 Task: Find connections with filter location Nābha with filter topic #consultantswith filter profile language French with filter current company Punj Lloyd Limited with filter school Institute Of Engineering and Management with filter industry Animal Feed Manufacturing with filter service category Product Marketing with filter keywords title Assistant Engineer
Action: Mouse moved to (484, 84)
Screenshot: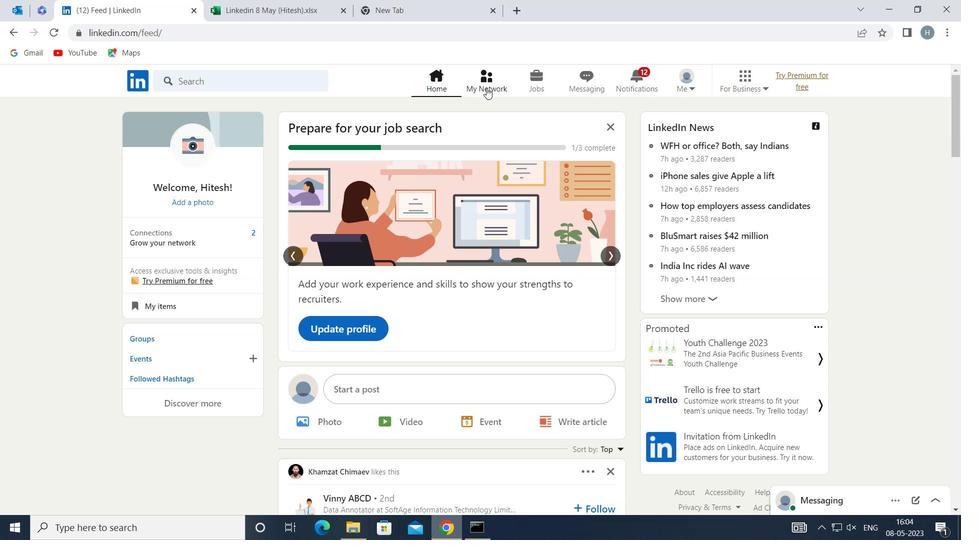 
Action: Mouse pressed left at (484, 84)
Screenshot: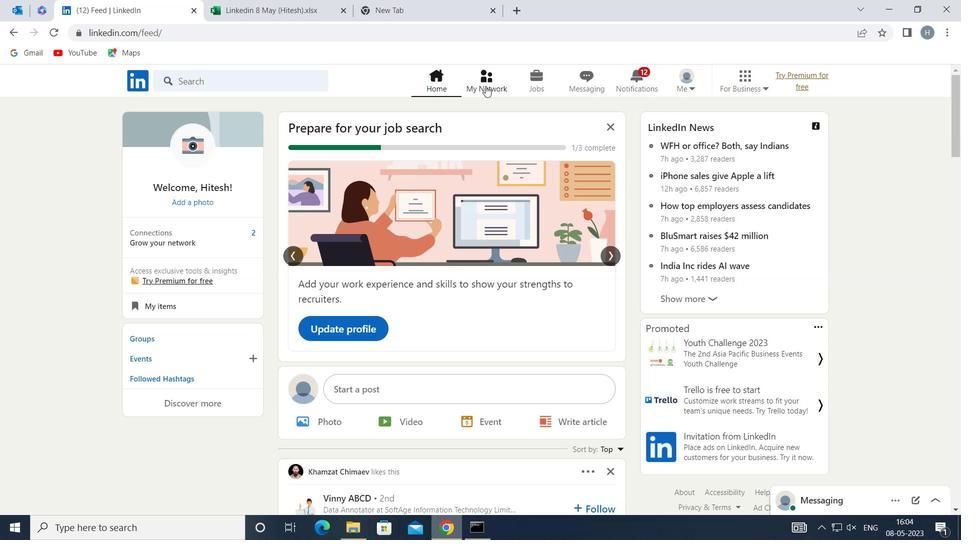 
Action: Mouse moved to (271, 148)
Screenshot: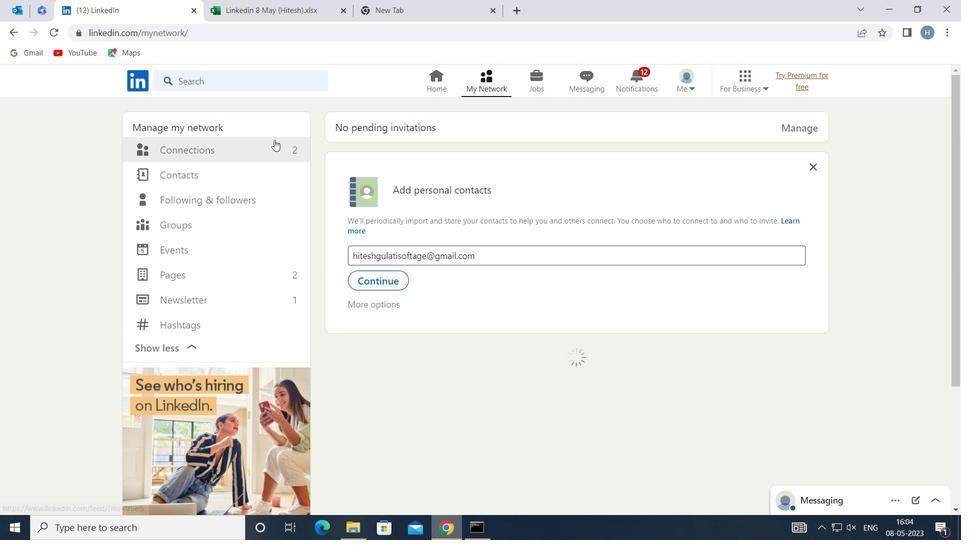 
Action: Mouse pressed left at (271, 148)
Screenshot: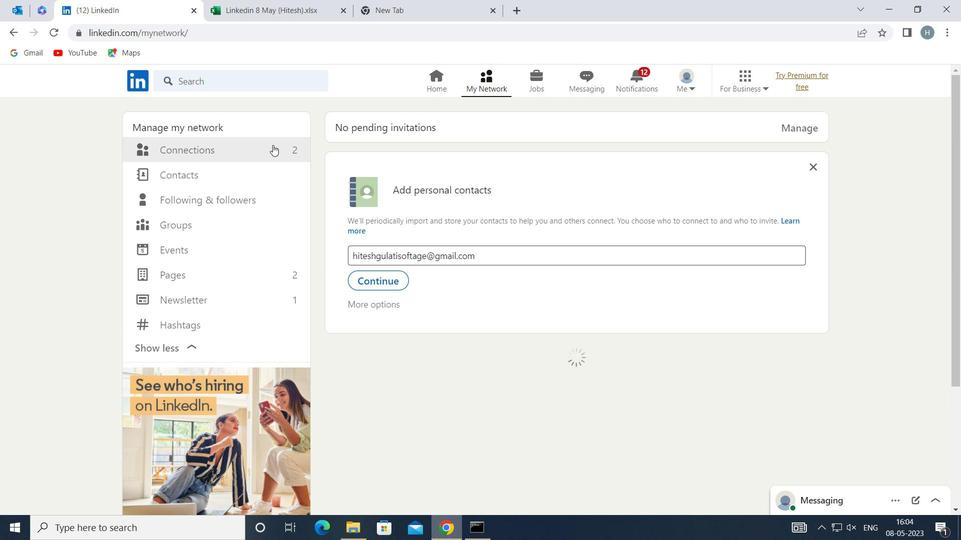 
Action: Mouse moved to (559, 148)
Screenshot: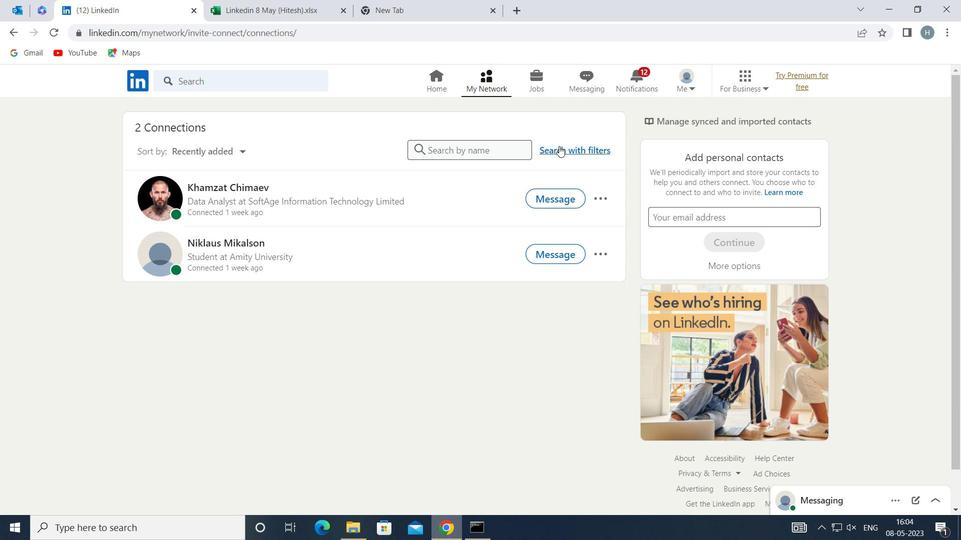 
Action: Mouse pressed left at (559, 148)
Screenshot: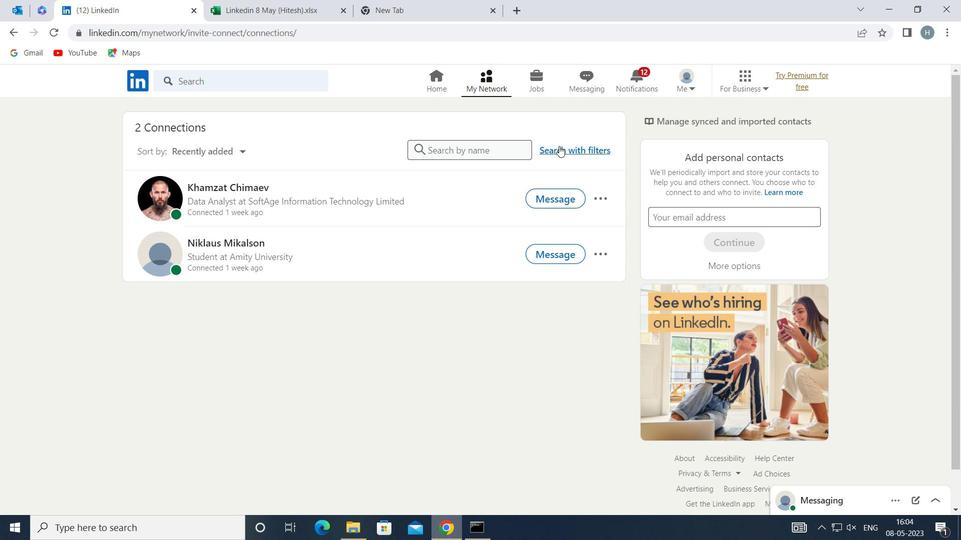 
Action: Mouse moved to (560, 149)
Screenshot: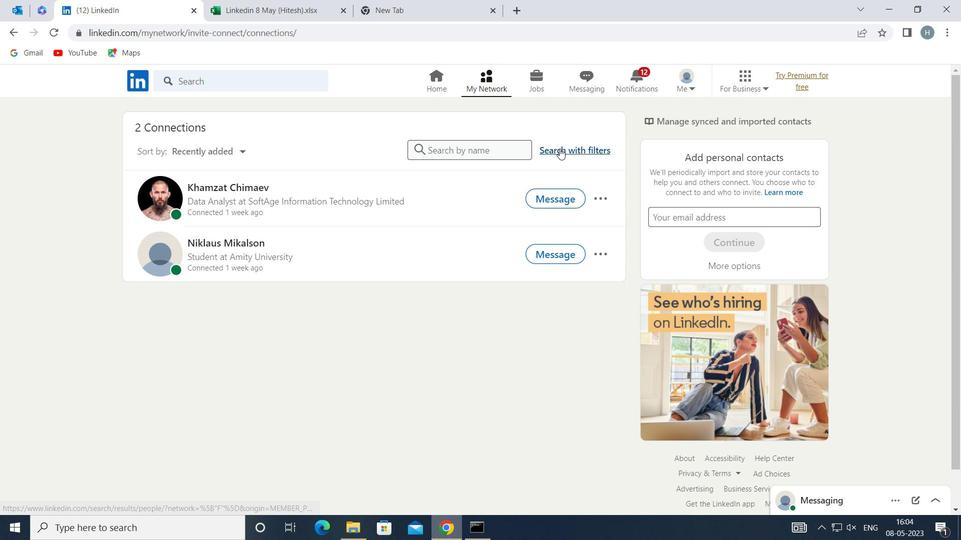 
Action: Mouse pressed left at (560, 149)
Screenshot: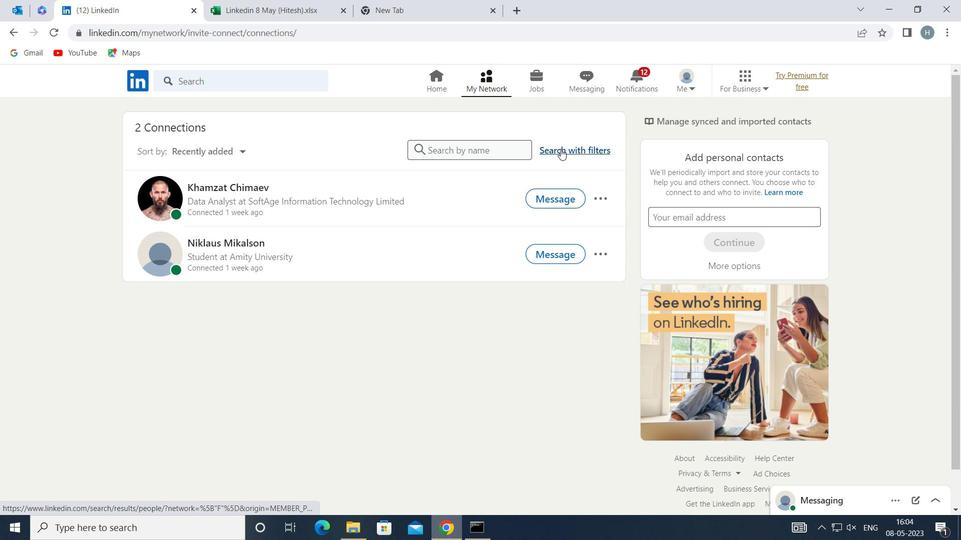 
Action: Mouse moved to (528, 113)
Screenshot: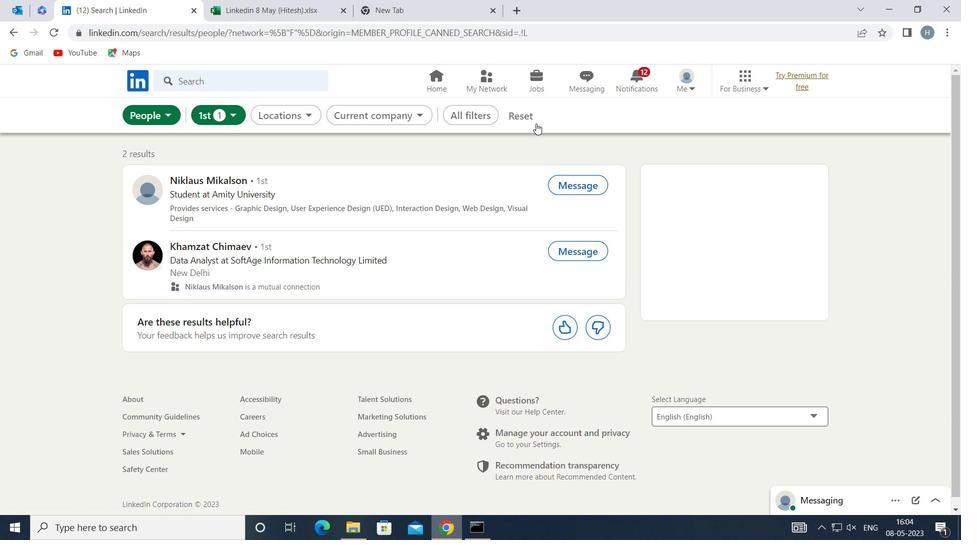 
Action: Mouse pressed left at (528, 113)
Screenshot: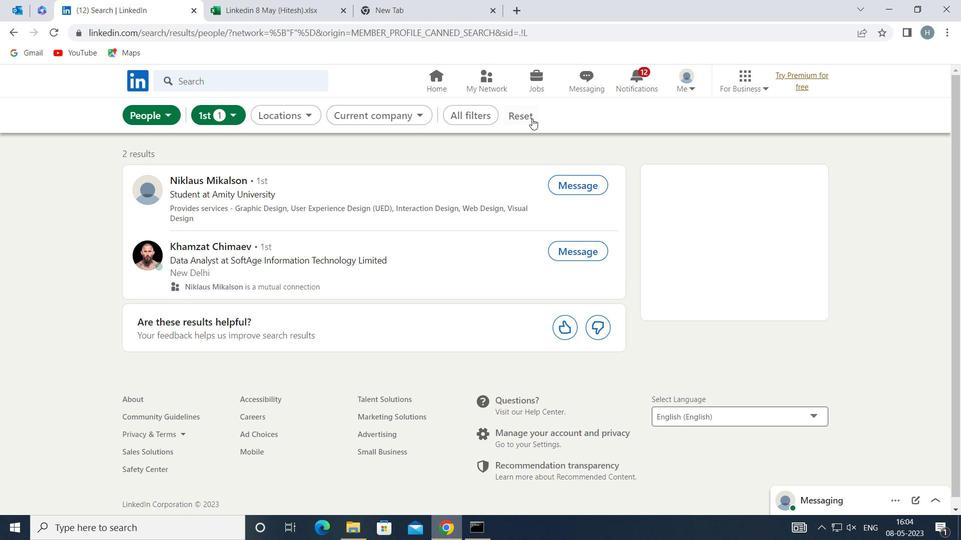 
Action: Mouse moved to (511, 113)
Screenshot: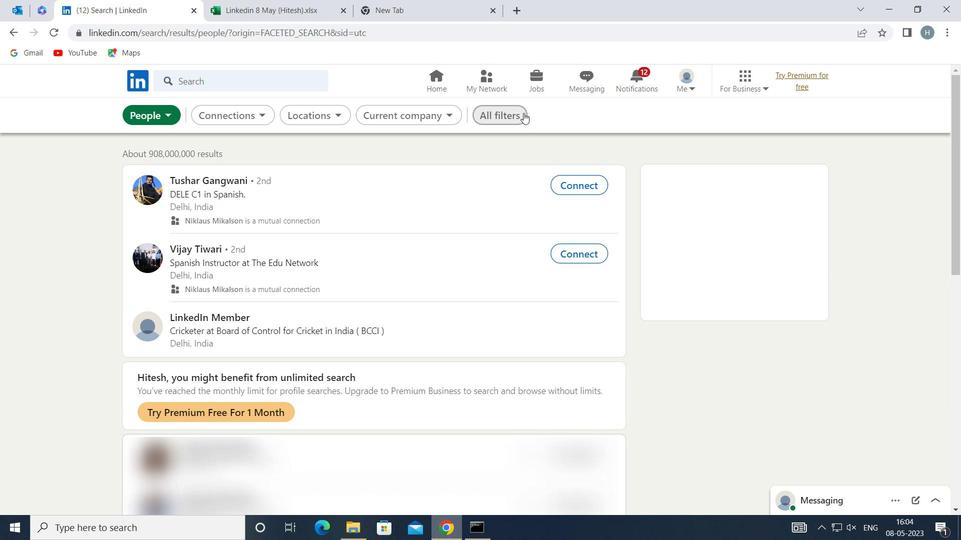 
Action: Mouse pressed left at (511, 113)
Screenshot: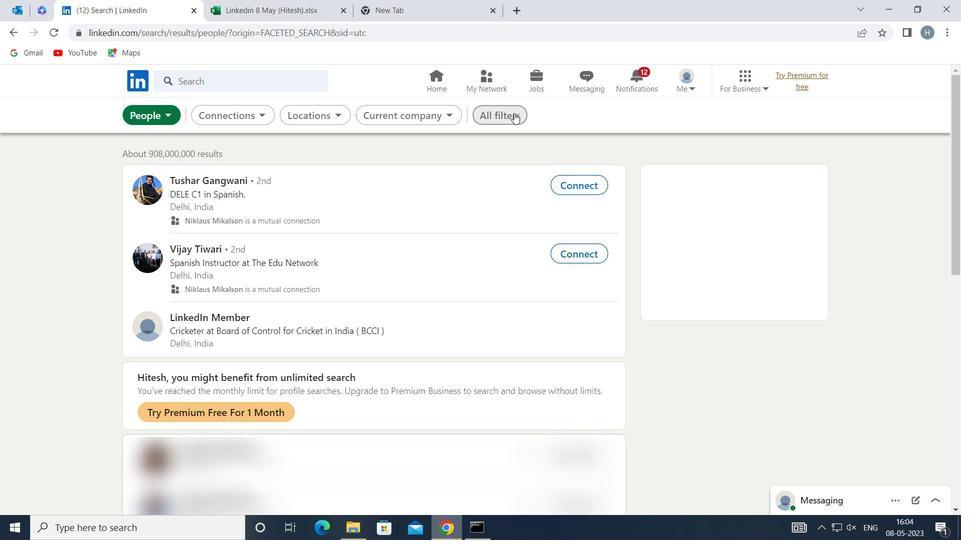 
Action: Mouse moved to (736, 267)
Screenshot: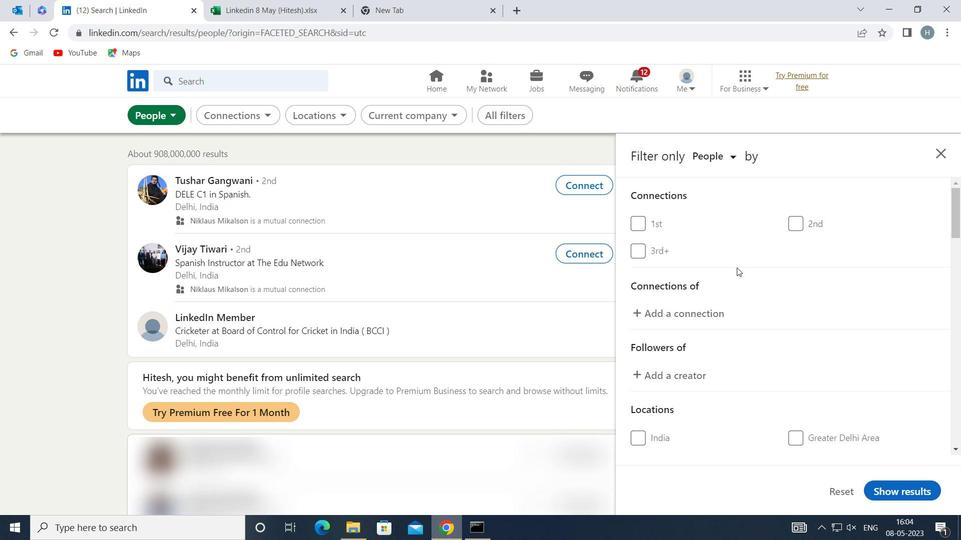 
Action: Mouse scrolled (736, 267) with delta (0, 0)
Screenshot: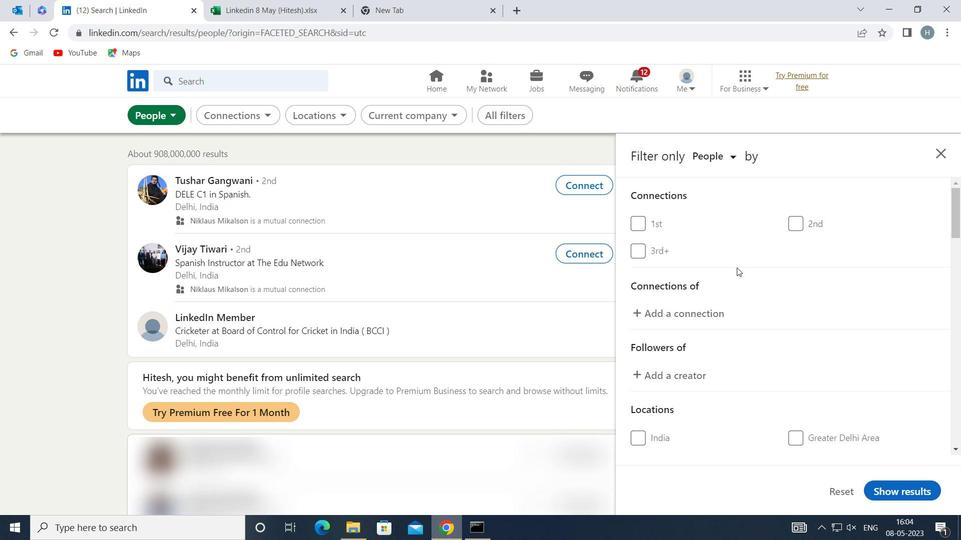 
Action: Mouse moved to (737, 269)
Screenshot: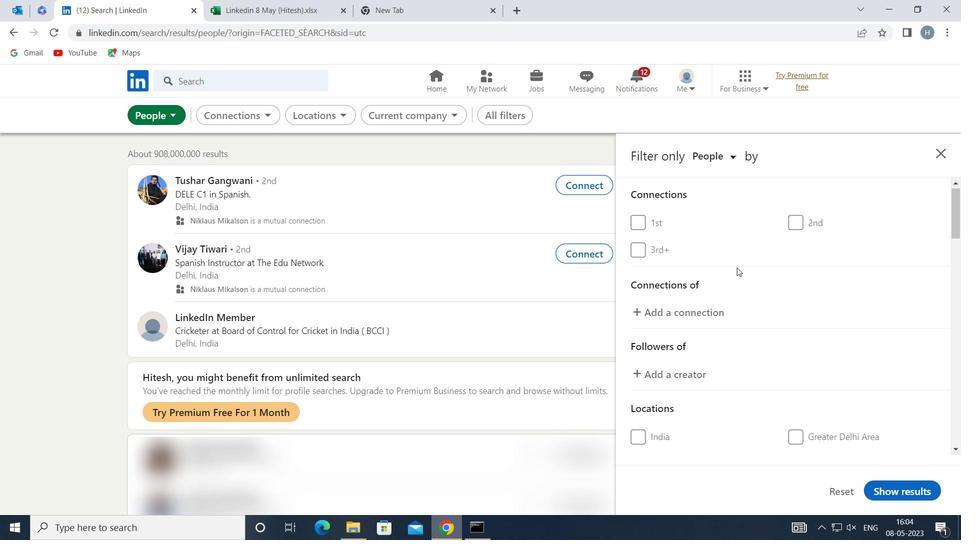
Action: Mouse scrolled (737, 268) with delta (0, 0)
Screenshot: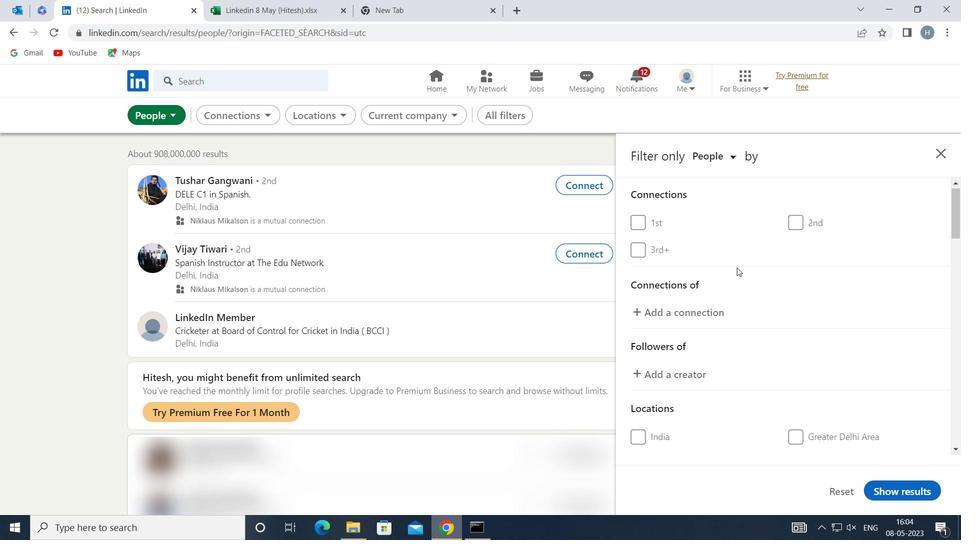 
Action: Mouse moved to (741, 273)
Screenshot: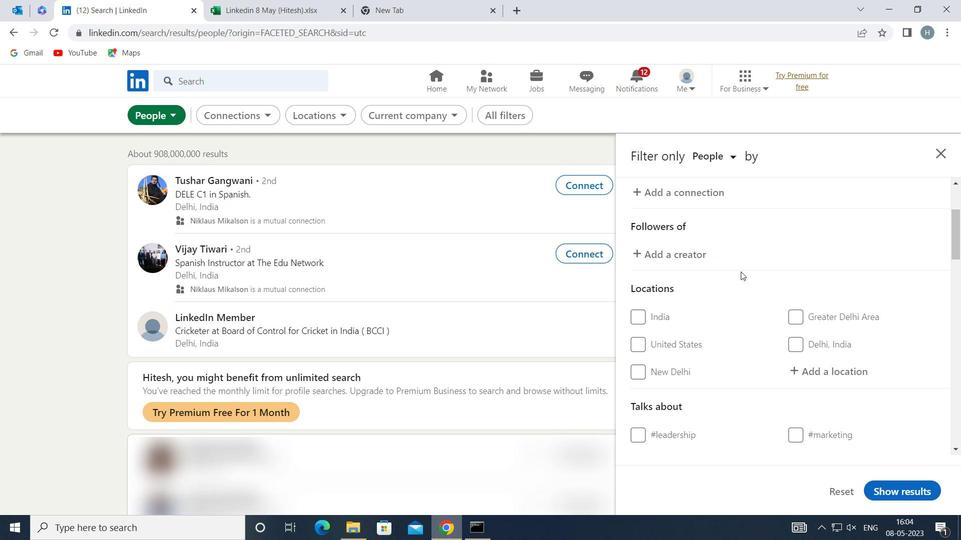 
Action: Mouse scrolled (741, 273) with delta (0, 0)
Screenshot: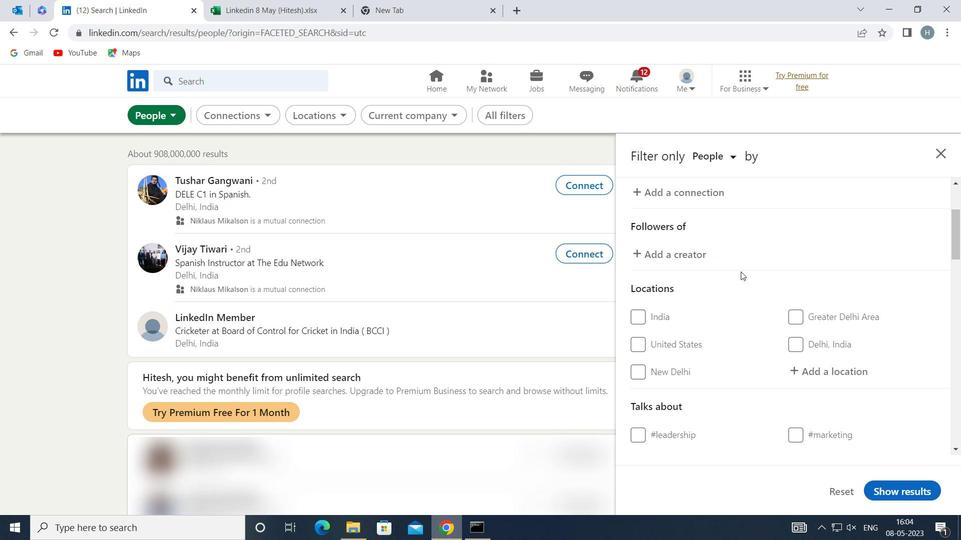 
Action: Mouse moved to (830, 308)
Screenshot: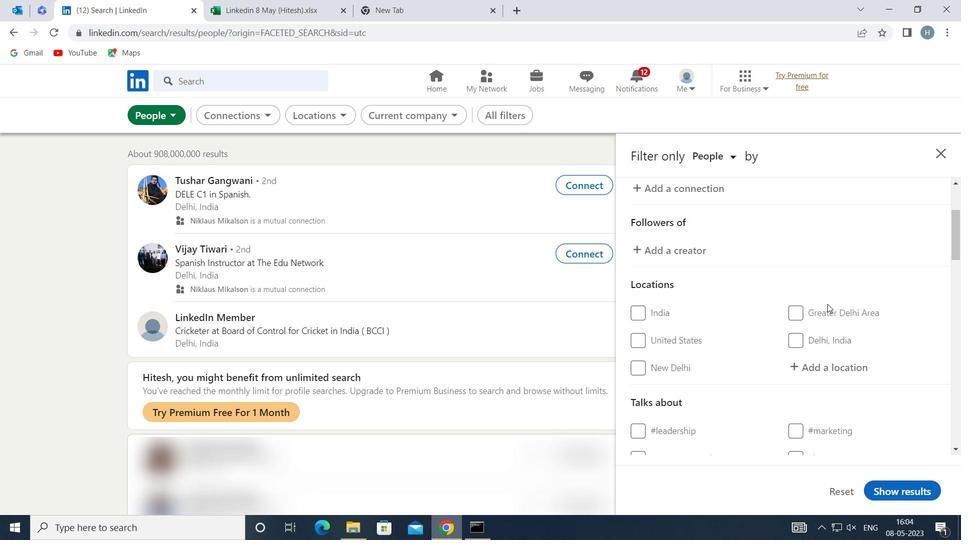 
Action: Mouse scrolled (830, 308) with delta (0, 0)
Screenshot: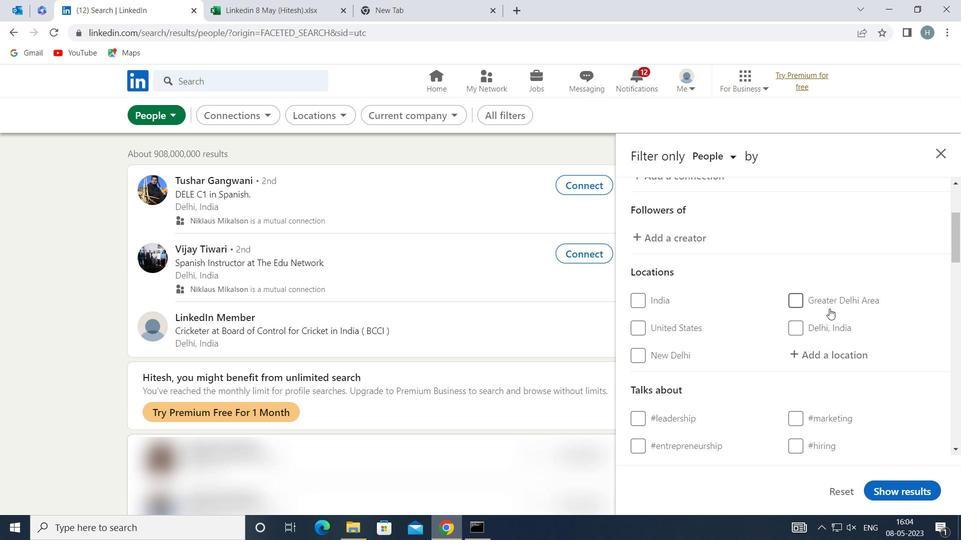 
Action: Mouse moved to (840, 240)
Screenshot: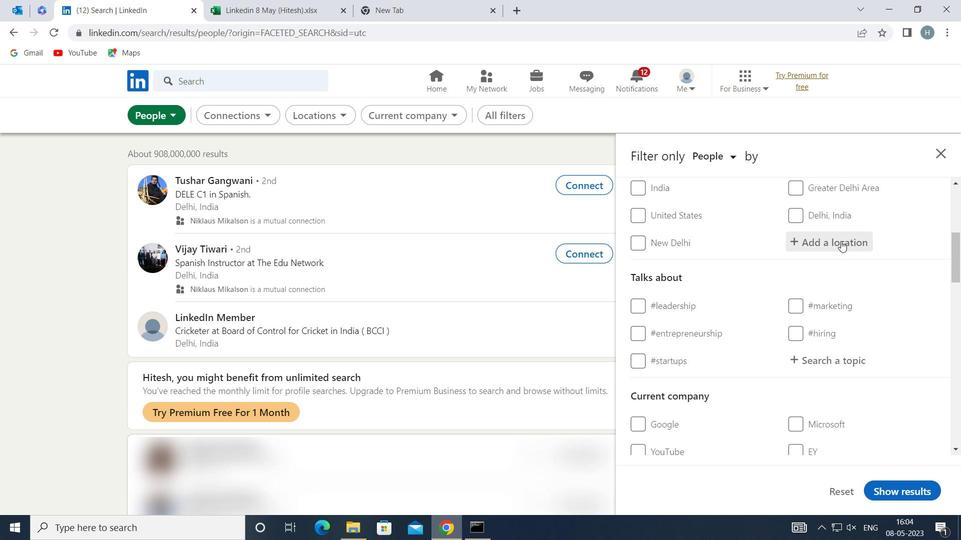 
Action: Mouse pressed left at (840, 240)
Screenshot: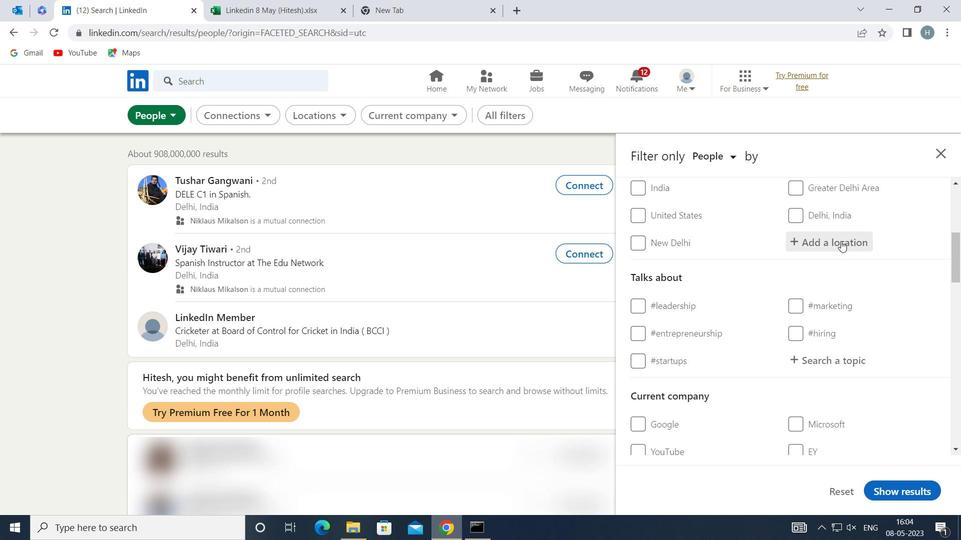 
Action: Key pressed <Key.shift>NABHA
Screenshot: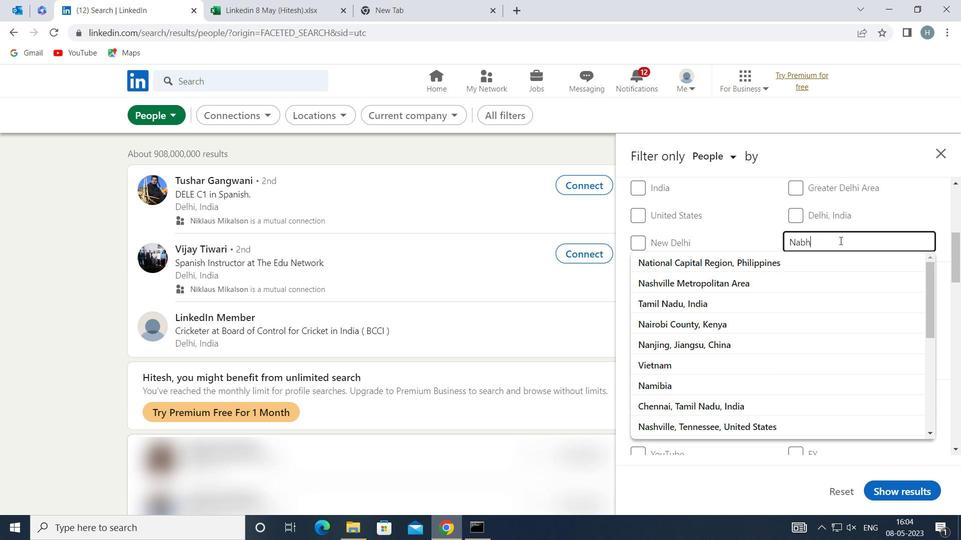 
Action: Mouse moved to (893, 214)
Screenshot: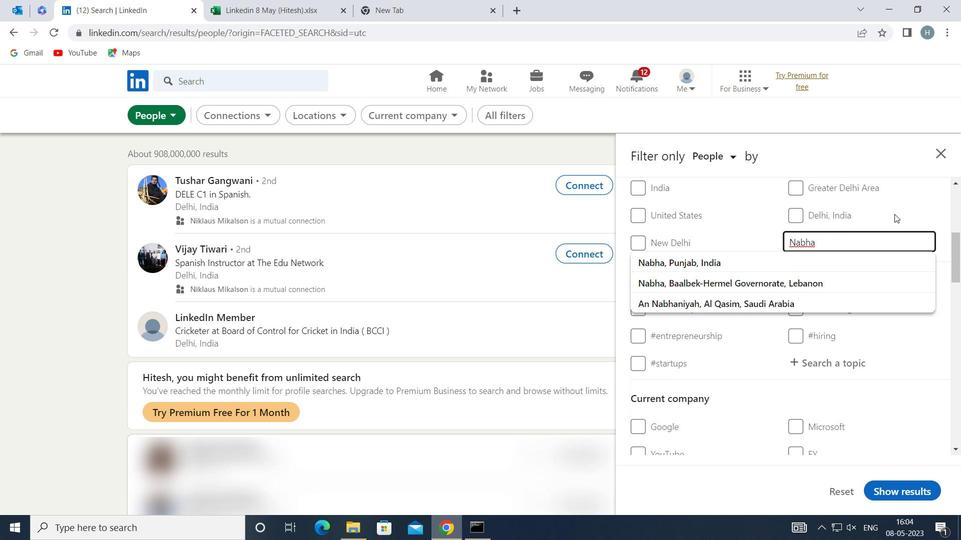 
Action: Mouse pressed left at (893, 214)
Screenshot: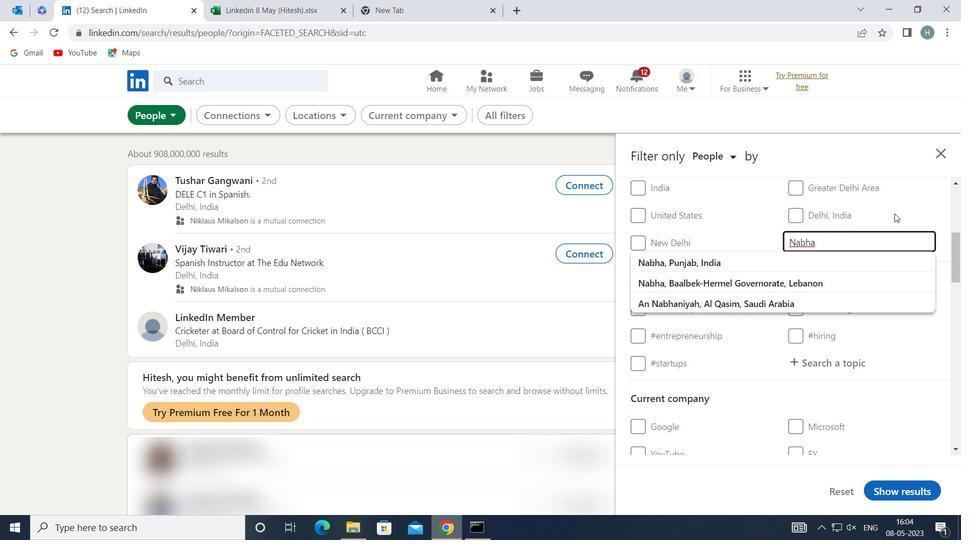 
Action: Mouse moved to (836, 254)
Screenshot: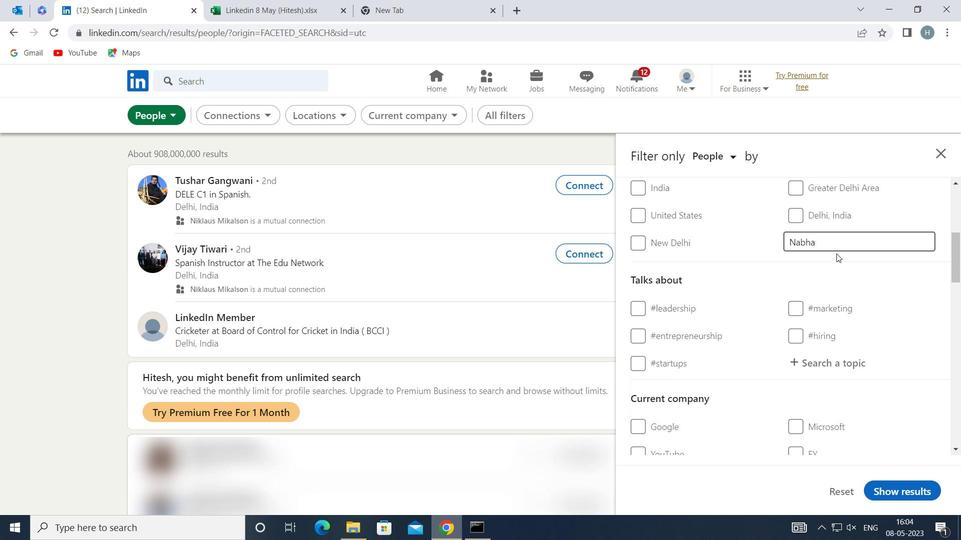 
Action: Mouse scrolled (836, 254) with delta (0, 0)
Screenshot: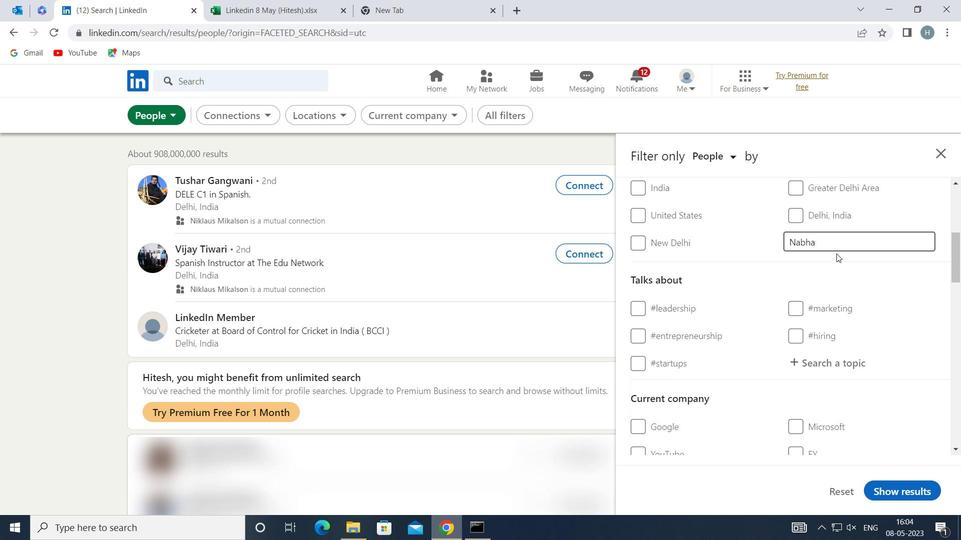 
Action: Mouse moved to (827, 301)
Screenshot: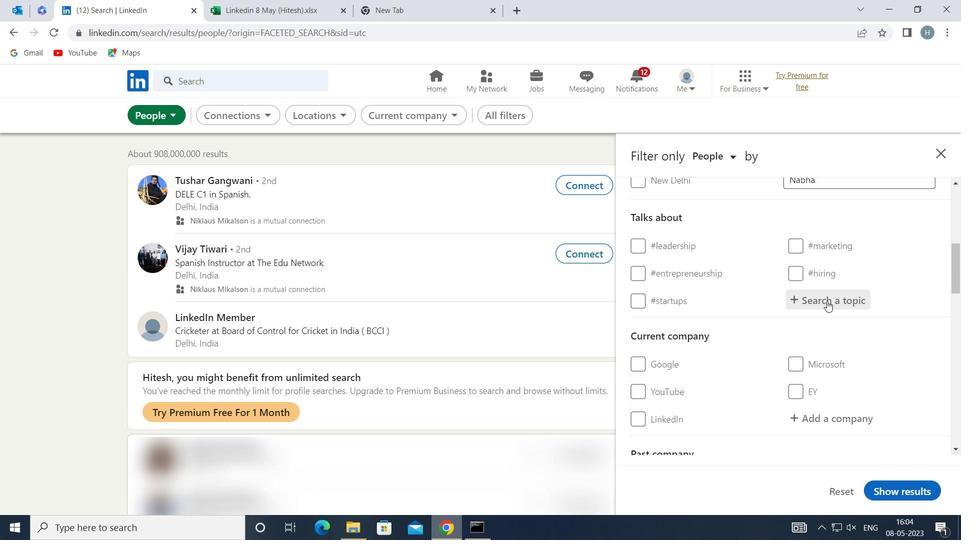 
Action: Mouse pressed left at (827, 301)
Screenshot: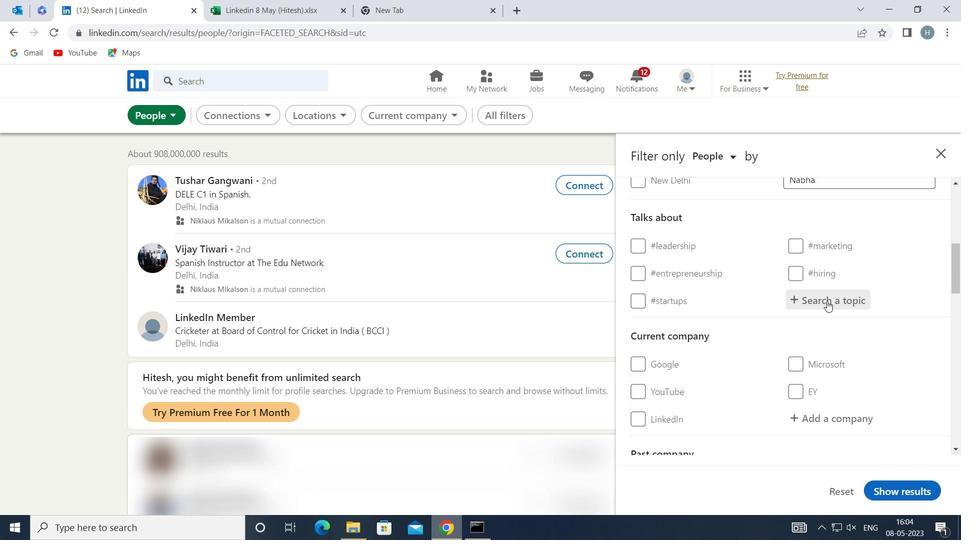 
Action: Mouse moved to (781, 285)
Screenshot: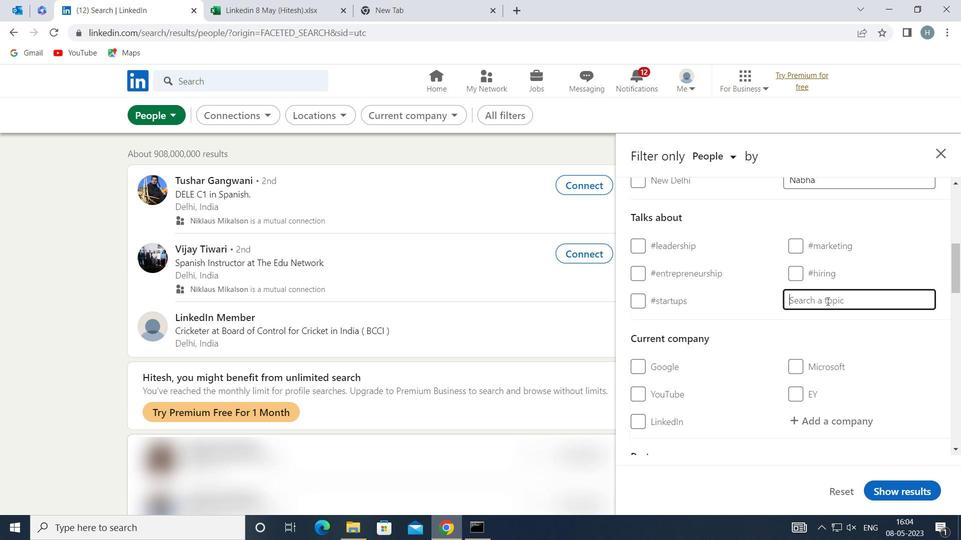 
Action: Key pressed CONSULTIN<Key.backspace><Key.backspace>ANTS
Screenshot: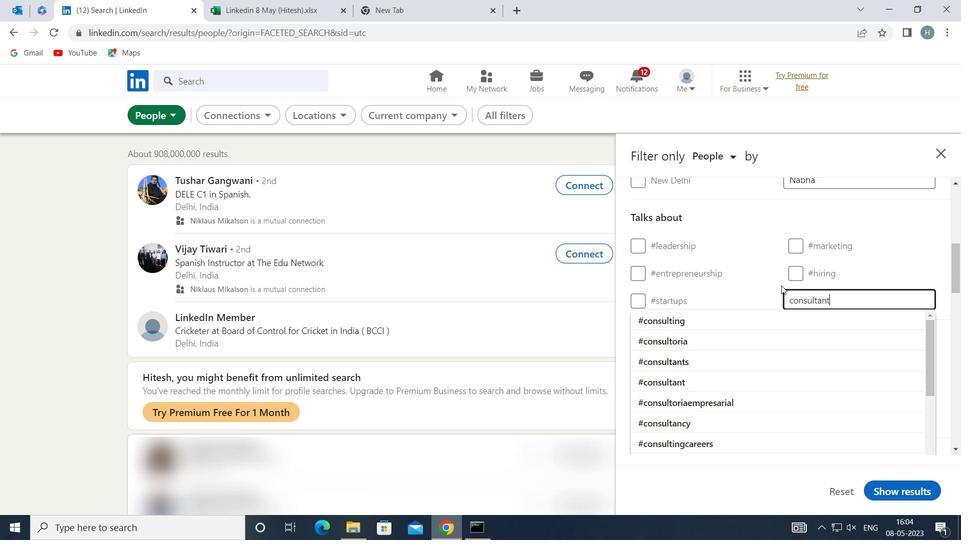 
Action: Mouse moved to (760, 322)
Screenshot: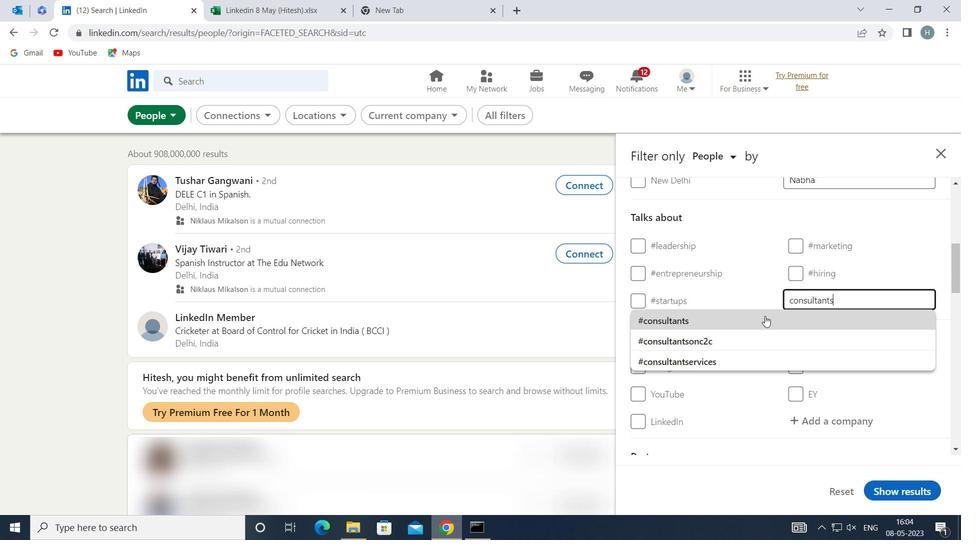 
Action: Mouse pressed left at (760, 322)
Screenshot: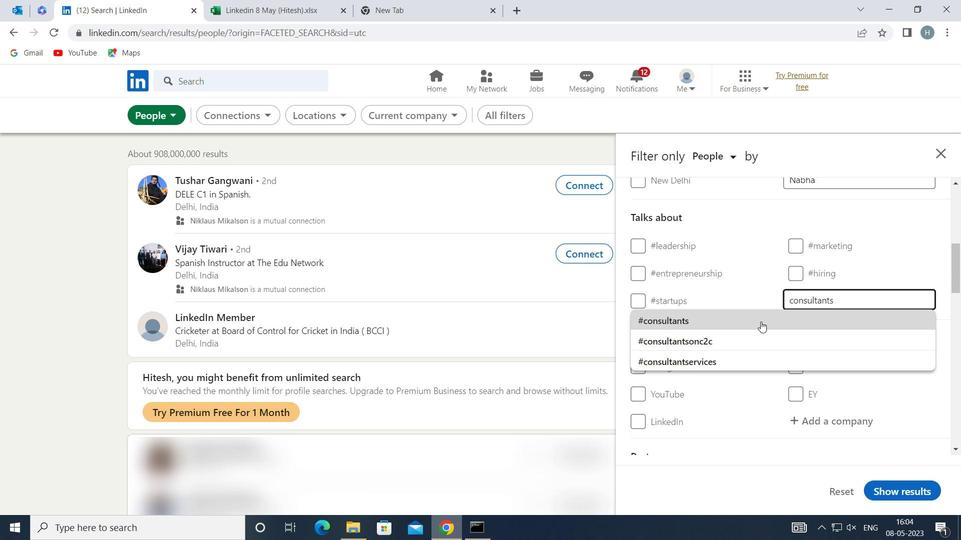 
Action: Mouse scrolled (760, 321) with delta (0, 0)
Screenshot: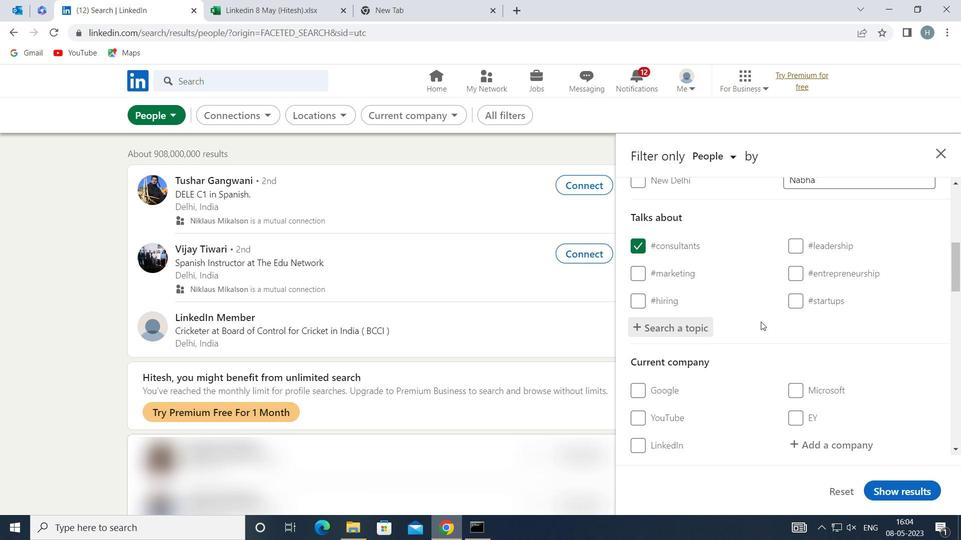 
Action: Mouse moved to (759, 322)
Screenshot: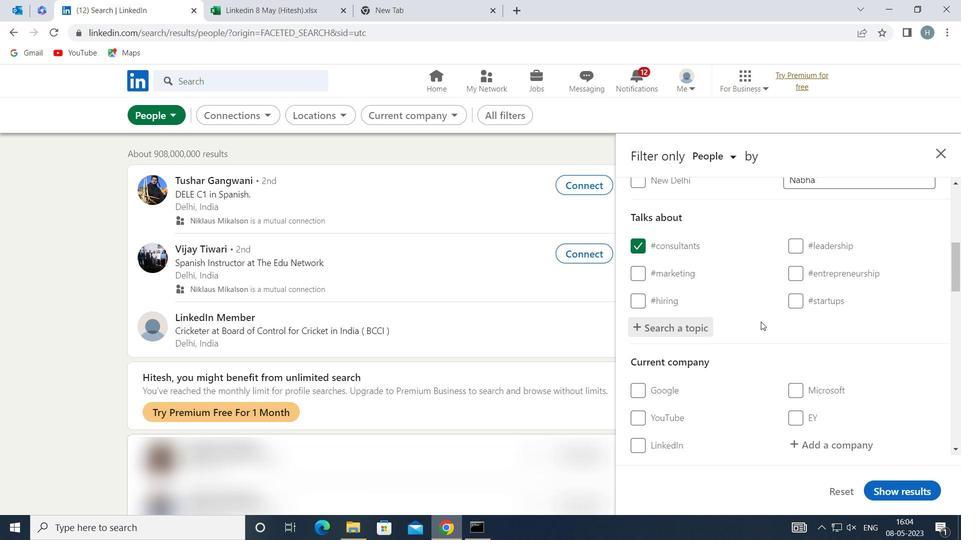 
Action: Mouse scrolled (759, 321) with delta (0, 0)
Screenshot: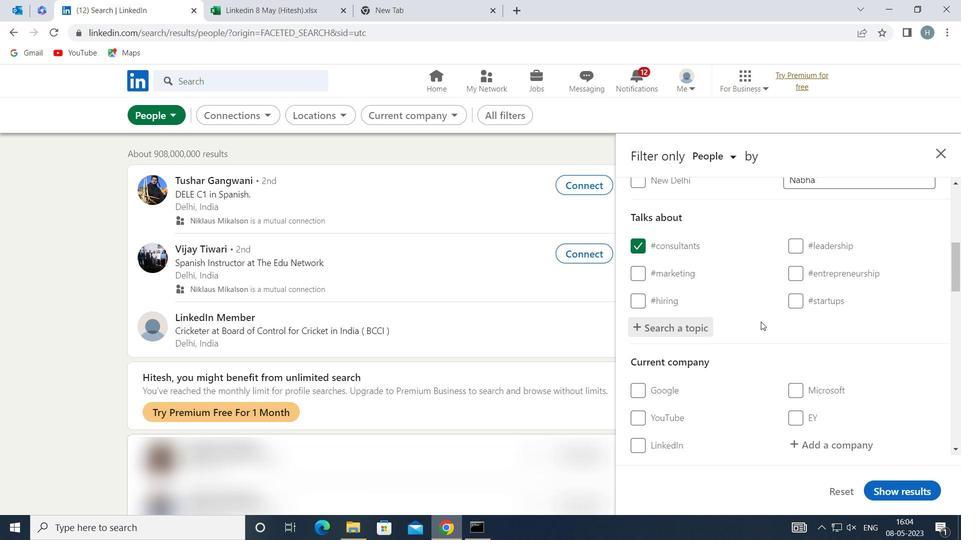 
Action: Mouse moved to (757, 299)
Screenshot: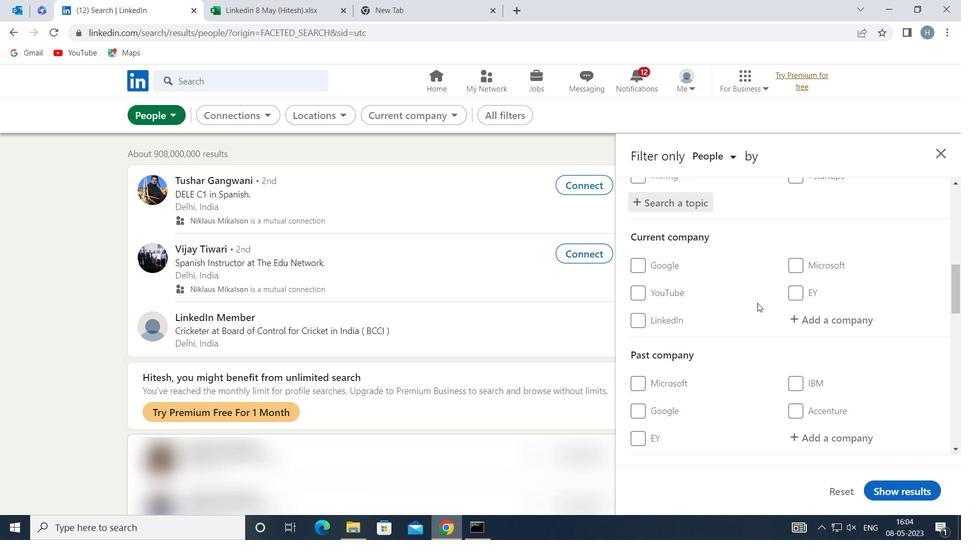 
Action: Mouse scrolled (757, 299) with delta (0, 0)
Screenshot: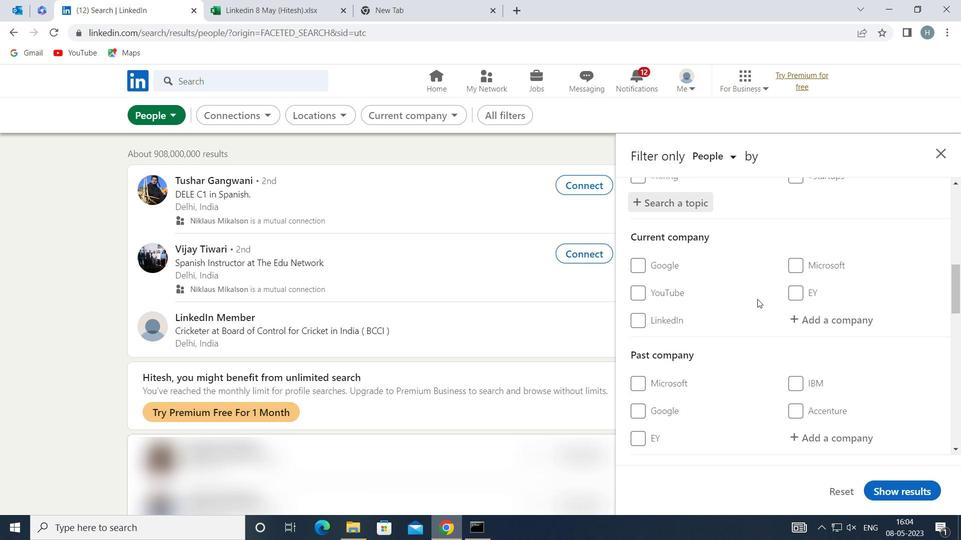 
Action: Mouse moved to (757, 299)
Screenshot: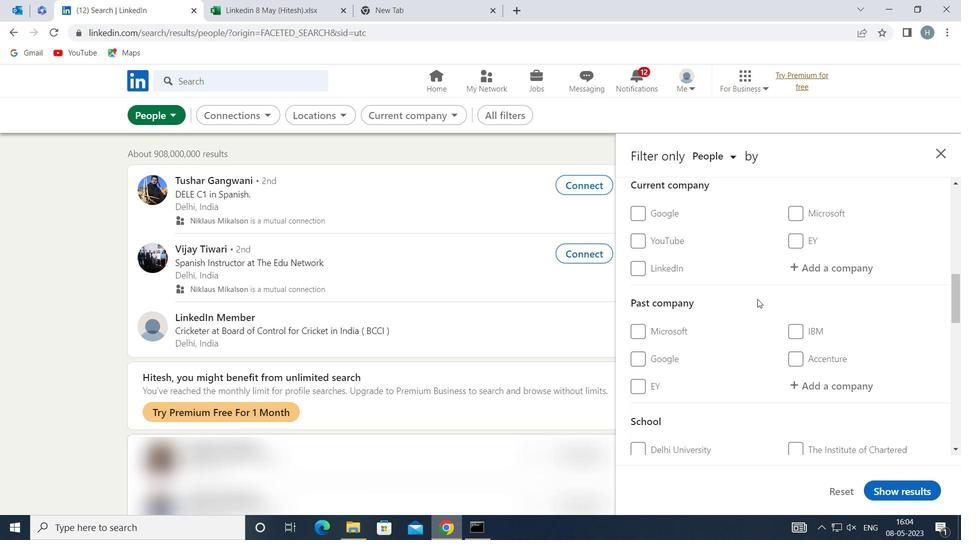 
Action: Mouse scrolled (757, 298) with delta (0, 0)
Screenshot: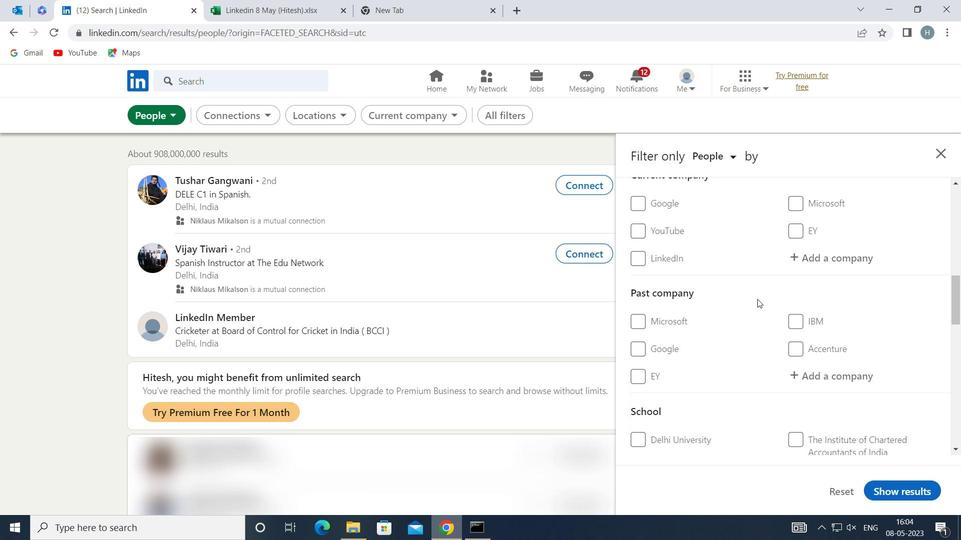 
Action: Mouse scrolled (757, 298) with delta (0, 0)
Screenshot: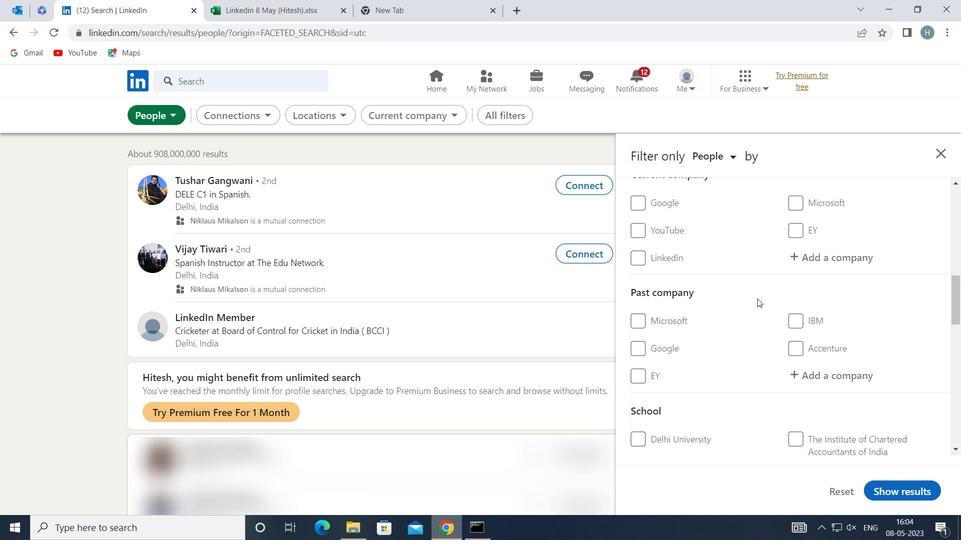 
Action: Mouse moved to (756, 292)
Screenshot: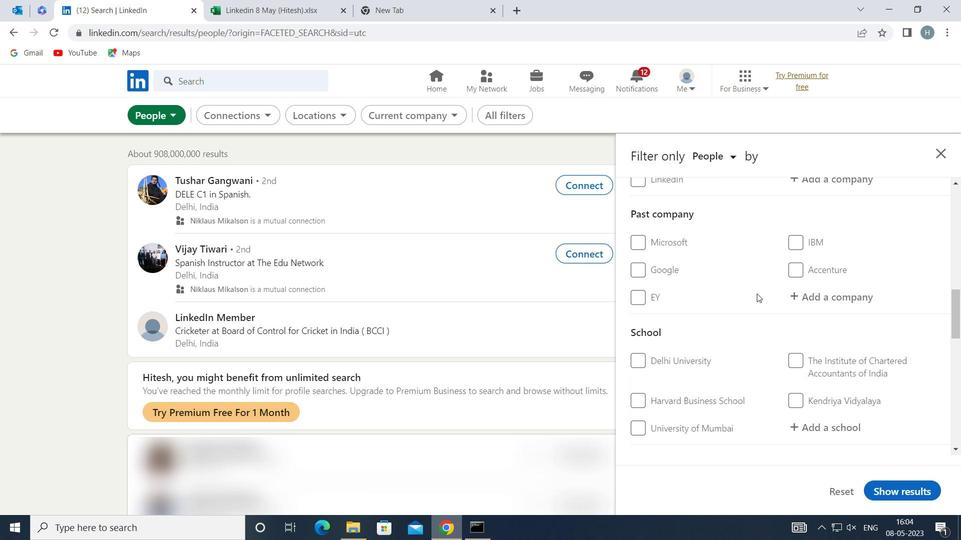 
Action: Mouse scrolled (756, 291) with delta (0, 0)
Screenshot: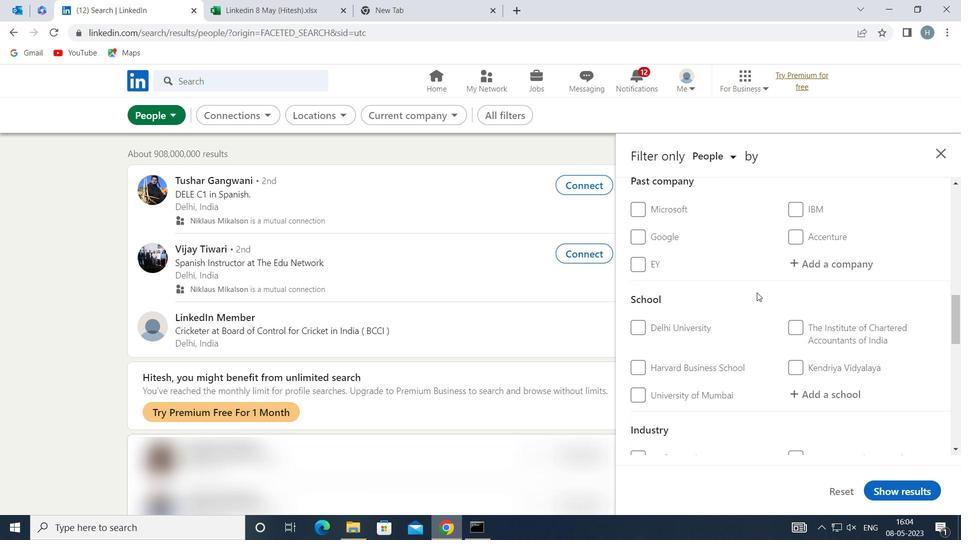 
Action: Mouse scrolled (756, 291) with delta (0, 0)
Screenshot: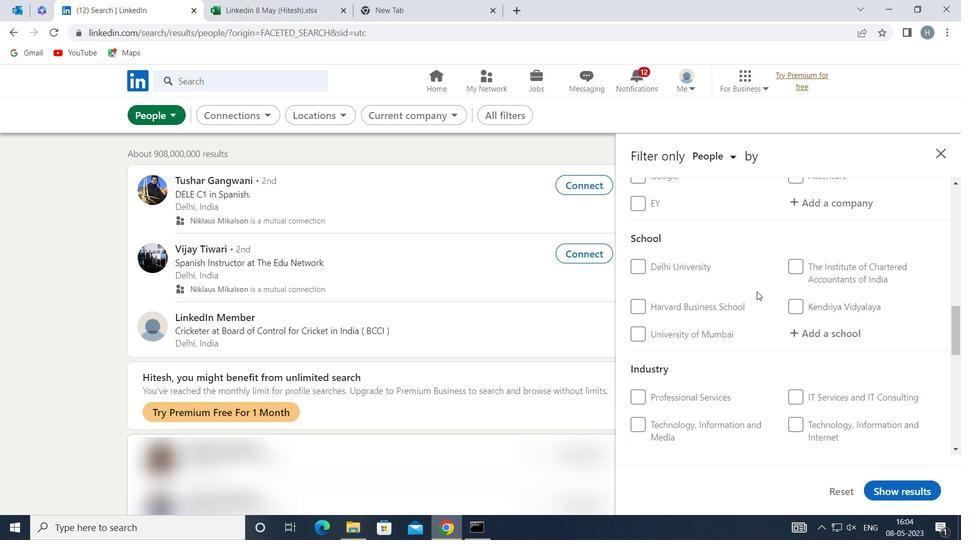 
Action: Mouse scrolled (756, 291) with delta (0, 0)
Screenshot: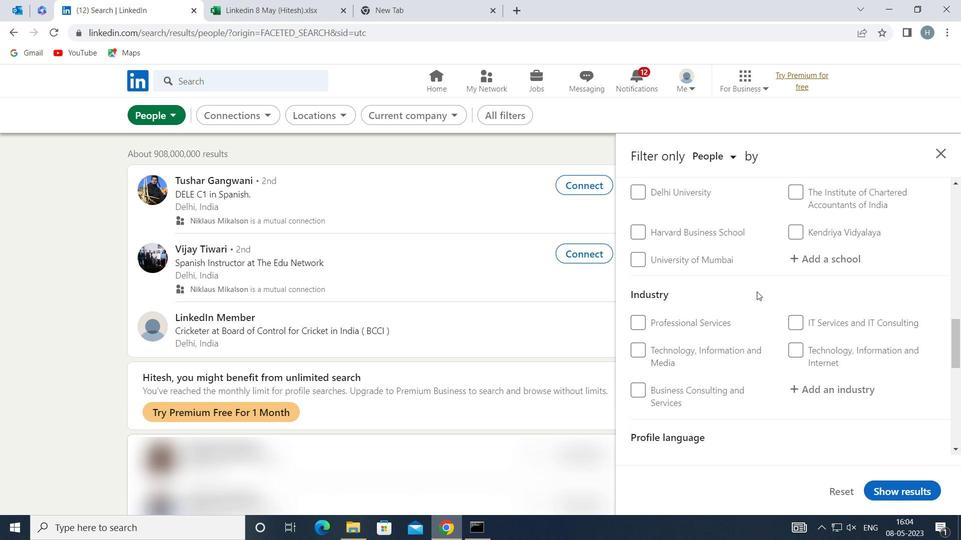 
Action: Mouse scrolled (756, 291) with delta (0, 0)
Screenshot: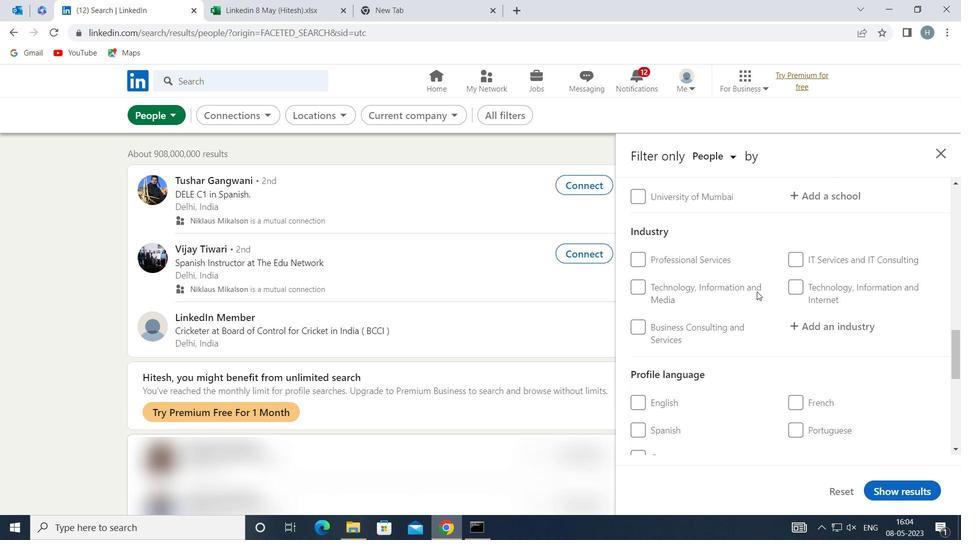 
Action: Mouse moved to (800, 336)
Screenshot: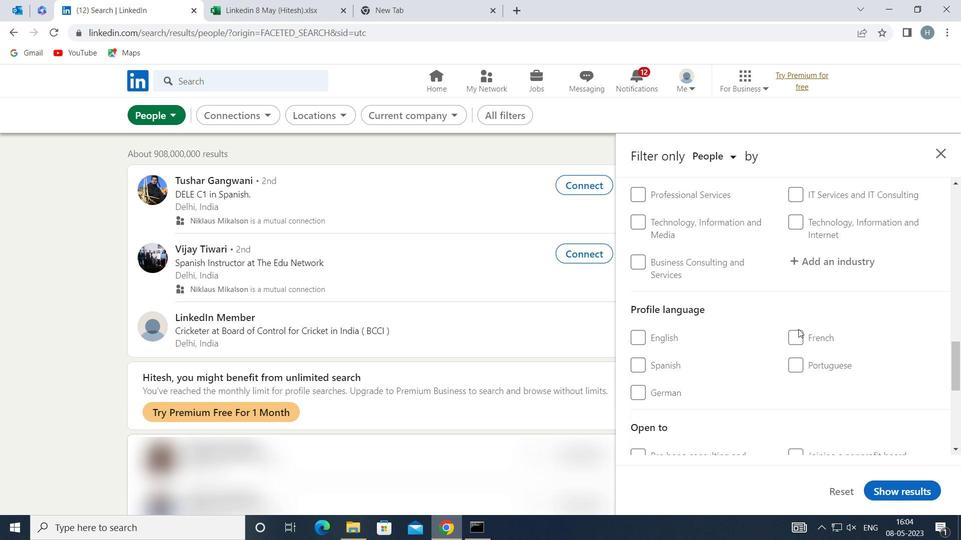 
Action: Mouse pressed left at (800, 336)
Screenshot: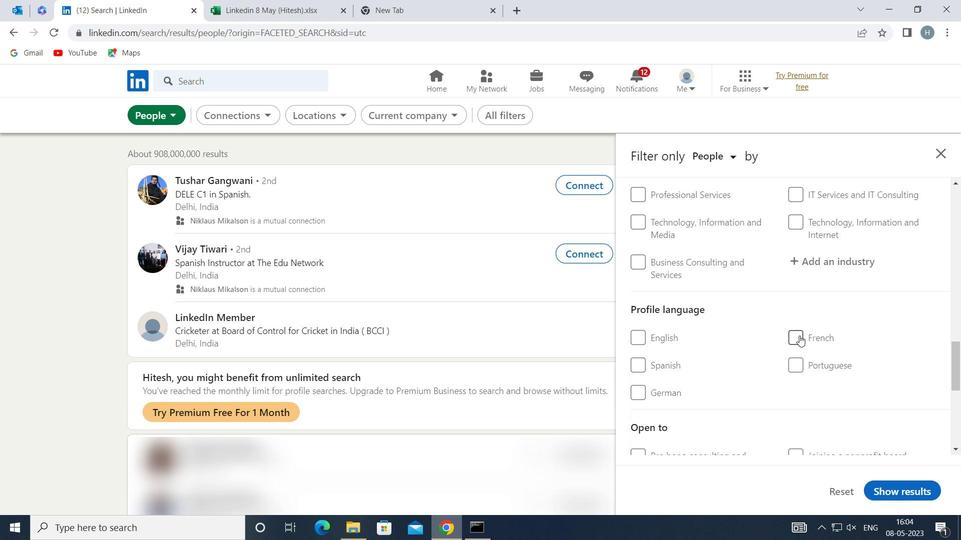
Action: Mouse moved to (733, 320)
Screenshot: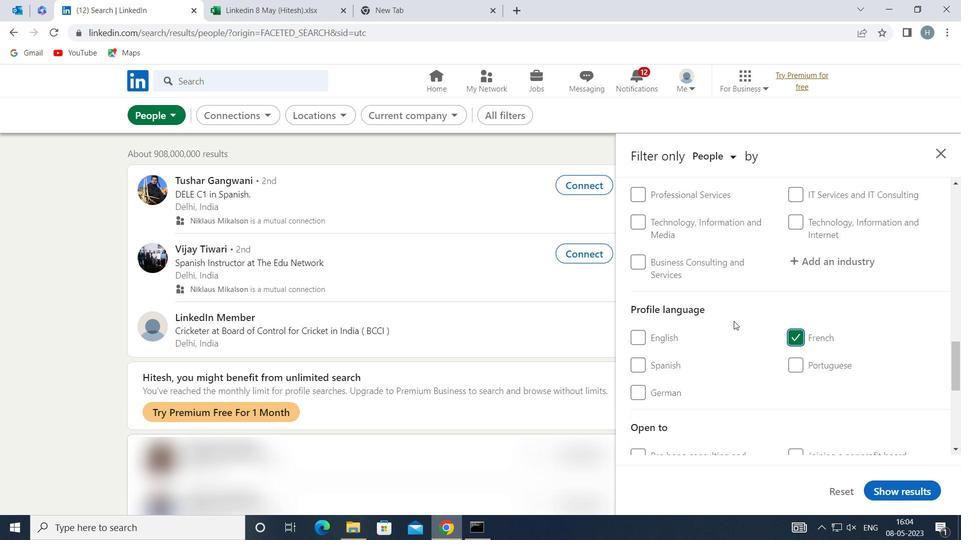 
Action: Mouse scrolled (733, 321) with delta (0, 0)
Screenshot: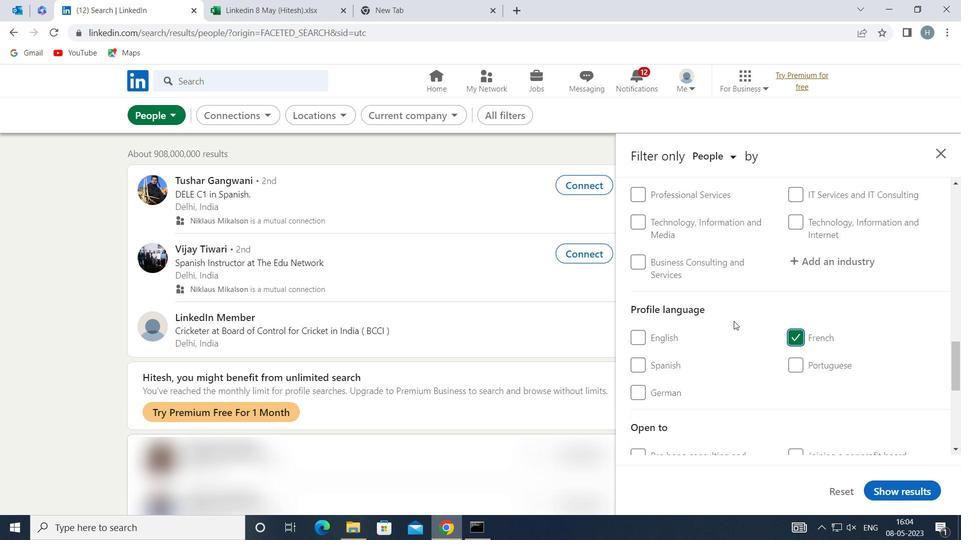 
Action: Mouse moved to (734, 316)
Screenshot: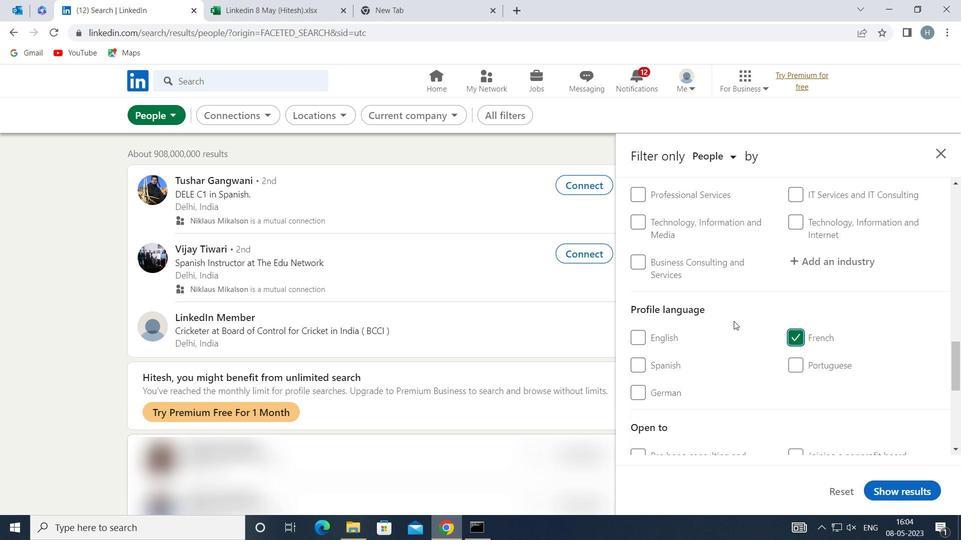 
Action: Mouse scrolled (734, 317) with delta (0, 0)
Screenshot: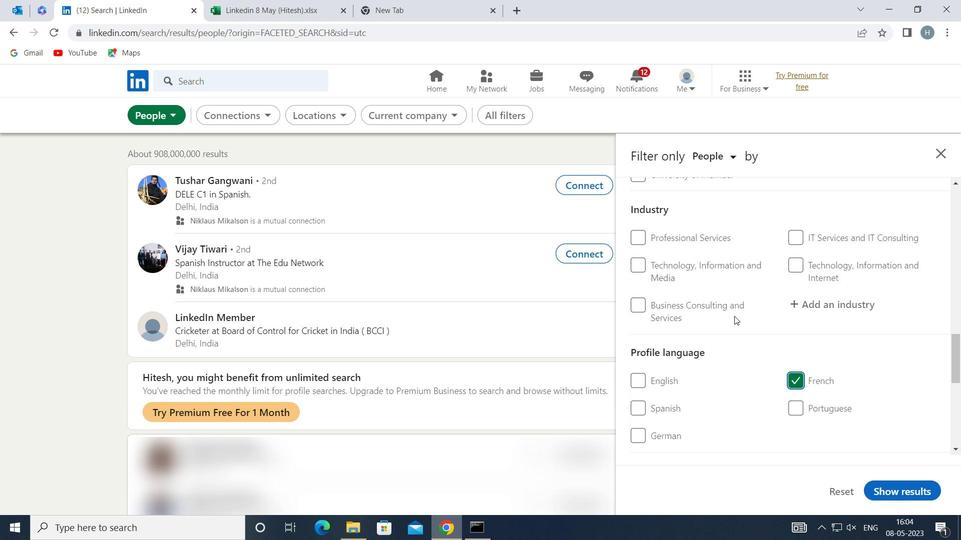 
Action: Mouse scrolled (734, 317) with delta (0, 0)
Screenshot: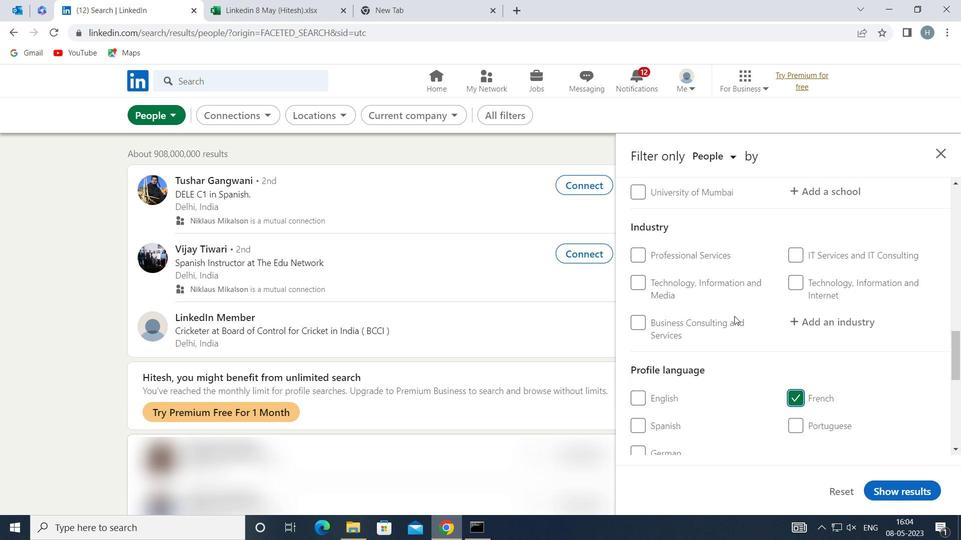 
Action: Mouse scrolled (734, 317) with delta (0, 0)
Screenshot: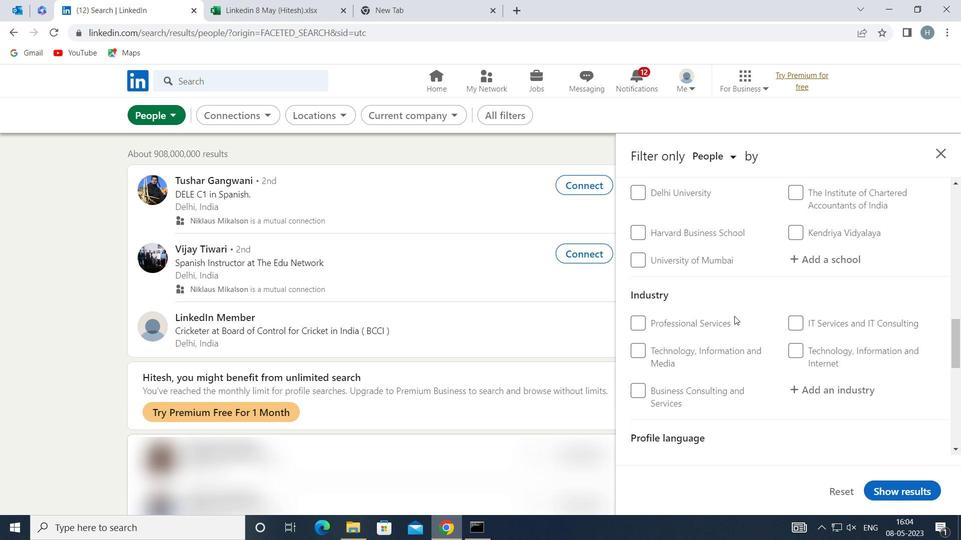 
Action: Mouse scrolled (734, 317) with delta (0, 0)
Screenshot: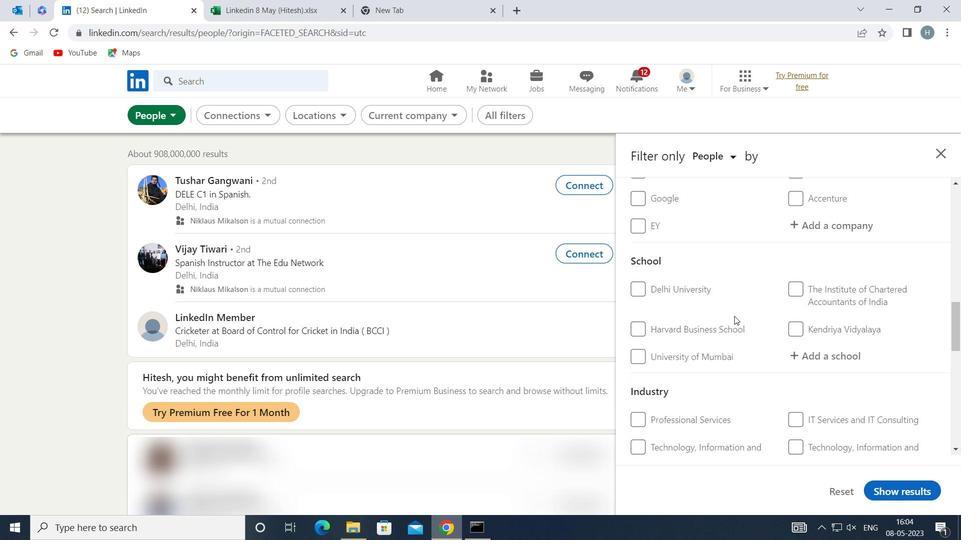 
Action: Mouse scrolled (734, 317) with delta (0, 0)
Screenshot: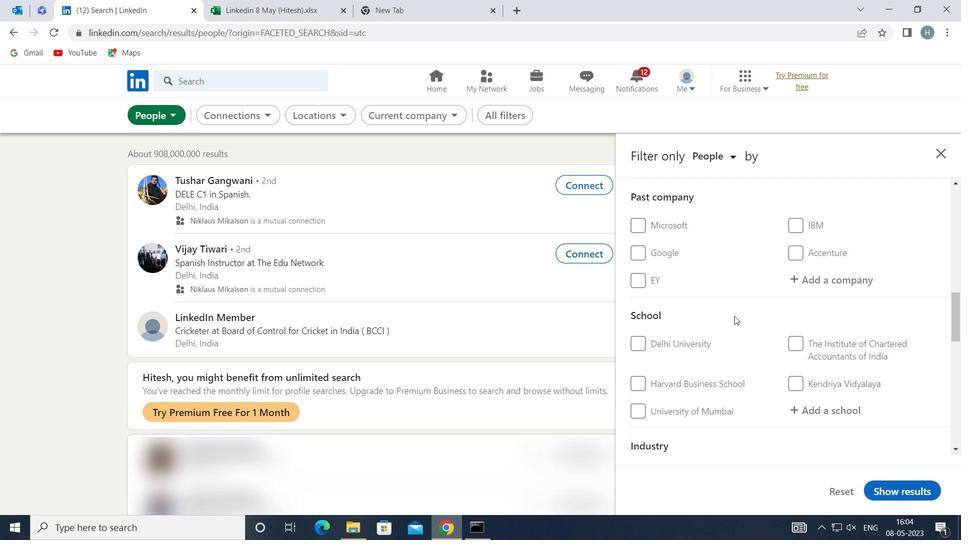 
Action: Mouse scrolled (734, 317) with delta (0, 0)
Screenshot: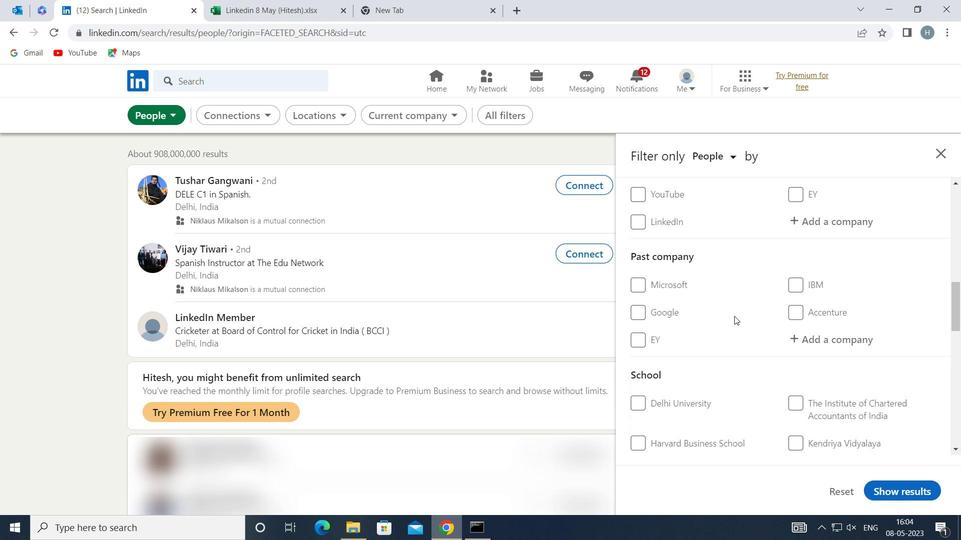
Action: Mouse moved to (805, 318)
Screenshot: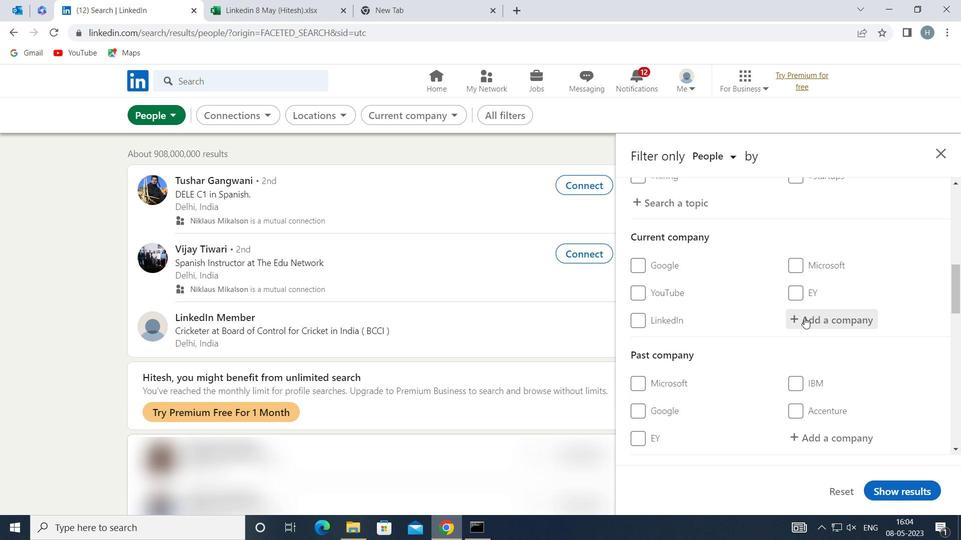 
Action: Mouse pressed left at (805, 318)
Screenshot: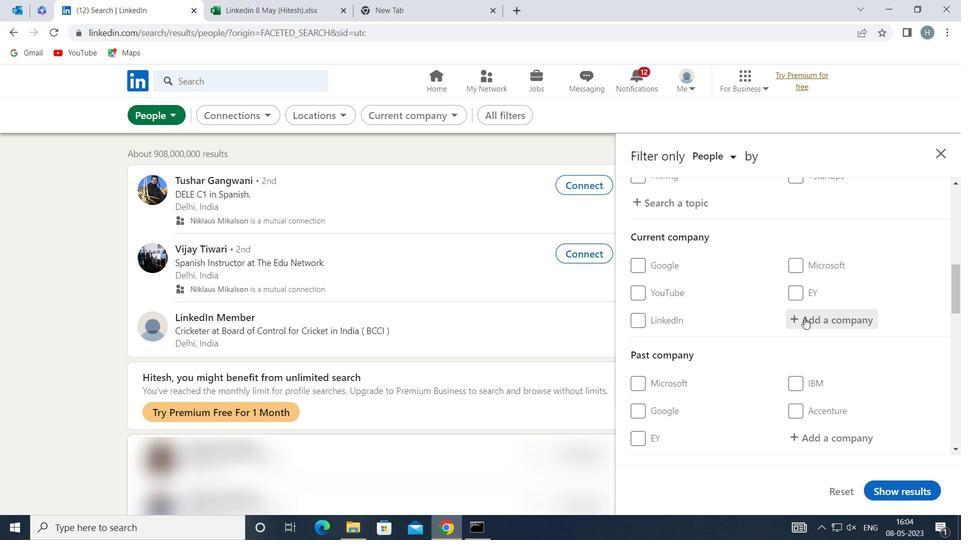 
Action: Key pressed <Key.shift>PUNJ<Key.space><Key.shift><Key.shift><Key.shift><Key.shift><Key.shift><Key.shift><Key.shift><Key.shift><Key.shift><Key.shift><Key.shift><Key.shift>LIOYD
Screenshot: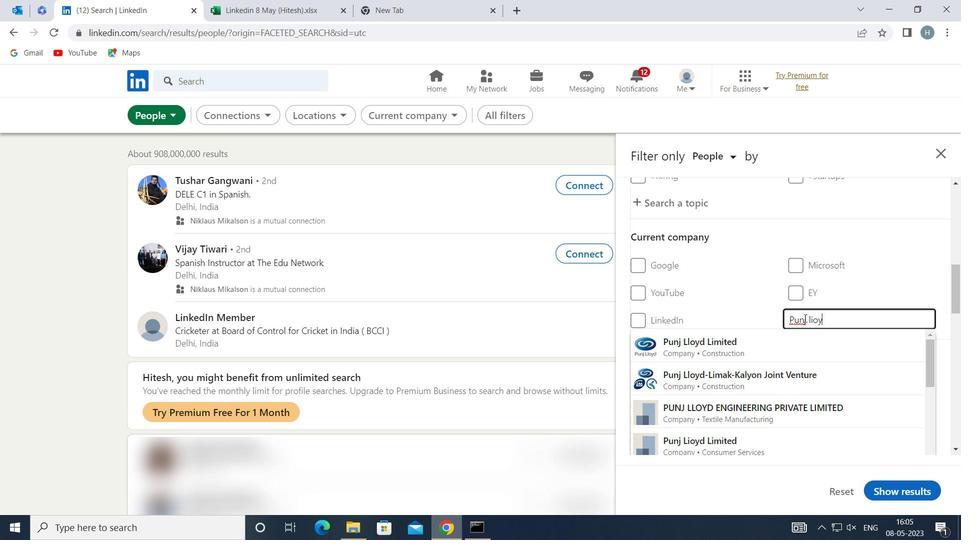 
Action: Mouse moved to (790, 344)
Screenshot: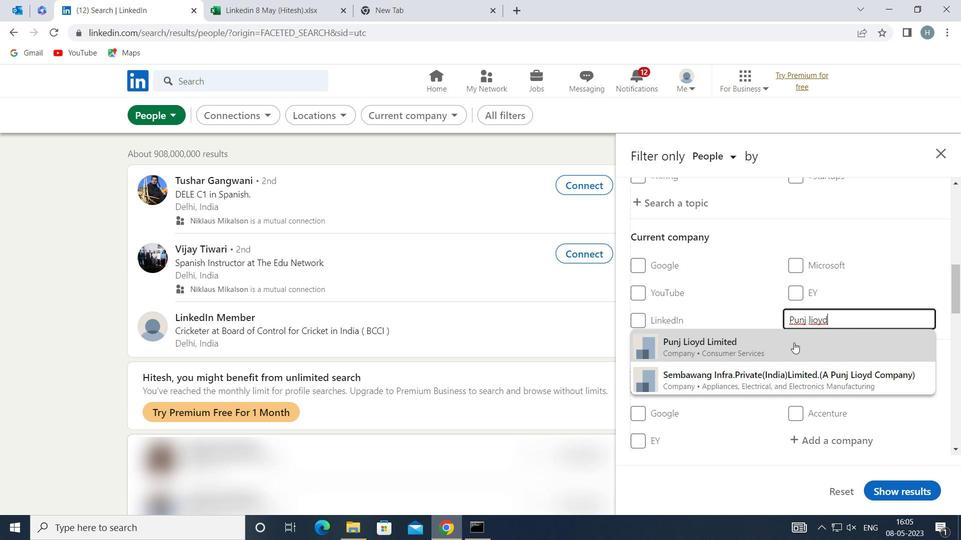 
Action: Mouse pressed left at (790, 344)
Screenshot: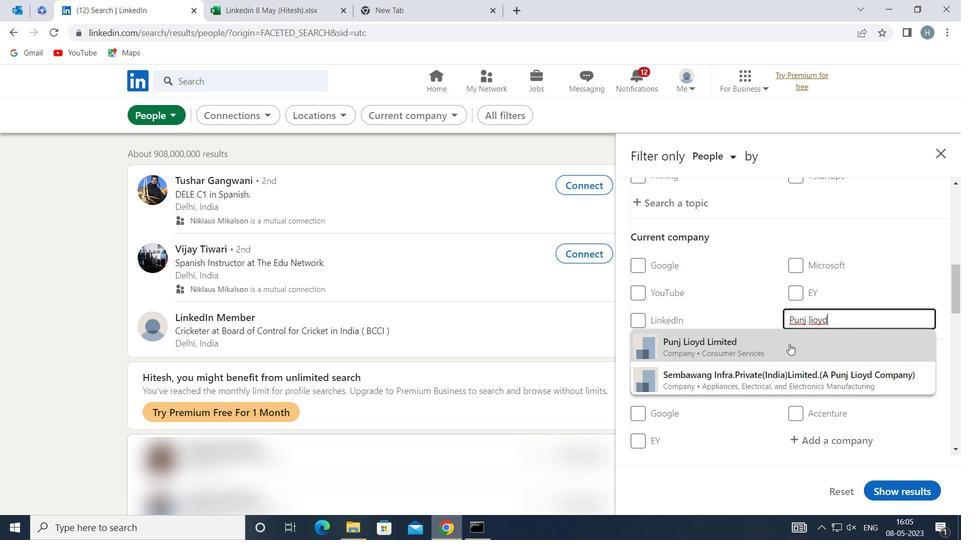 
Action: Mouse moved to (777, 331)
Screenshot: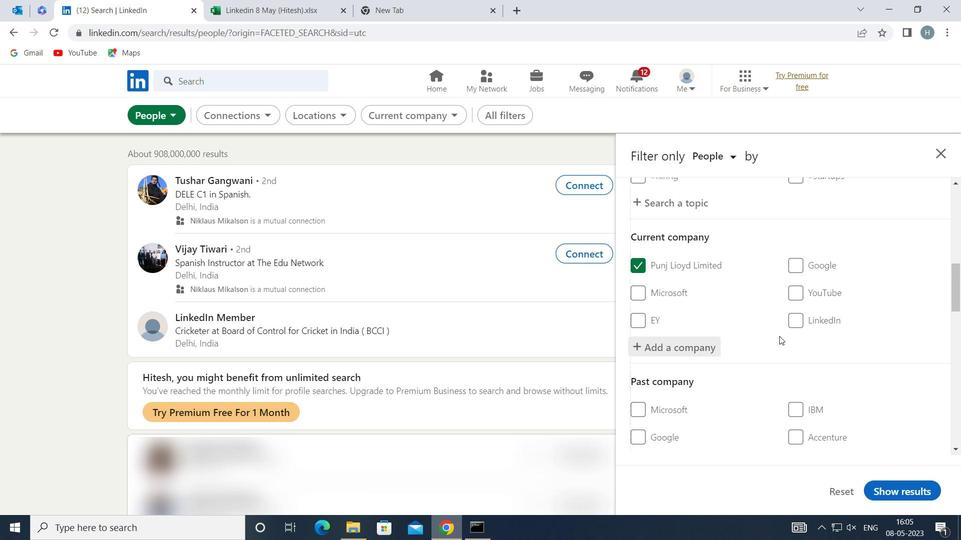 
Action: Mouse scrolled (777, 330) with delta (0, 0)
Screenshot: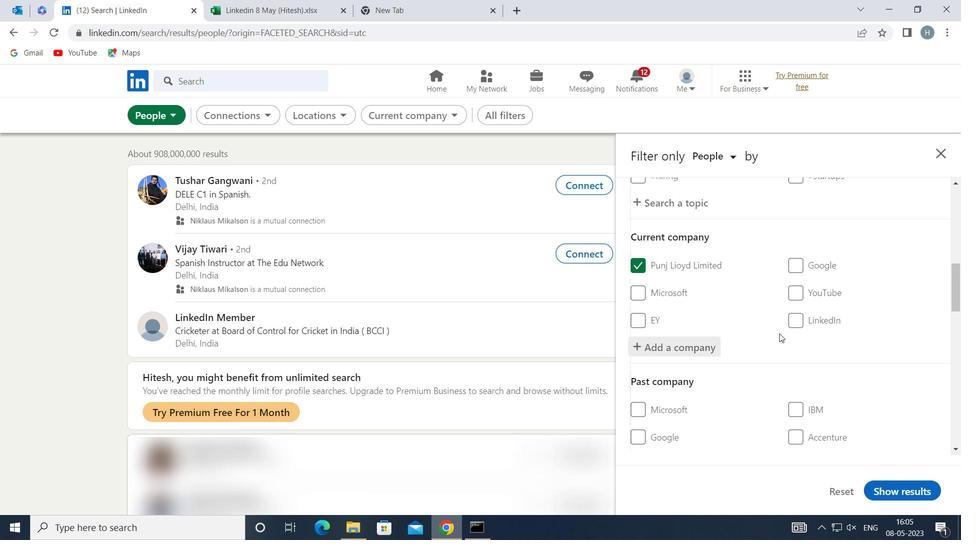 
Action: Mouse scrolled (777, 330) with delta (0, 0)
Screenshot: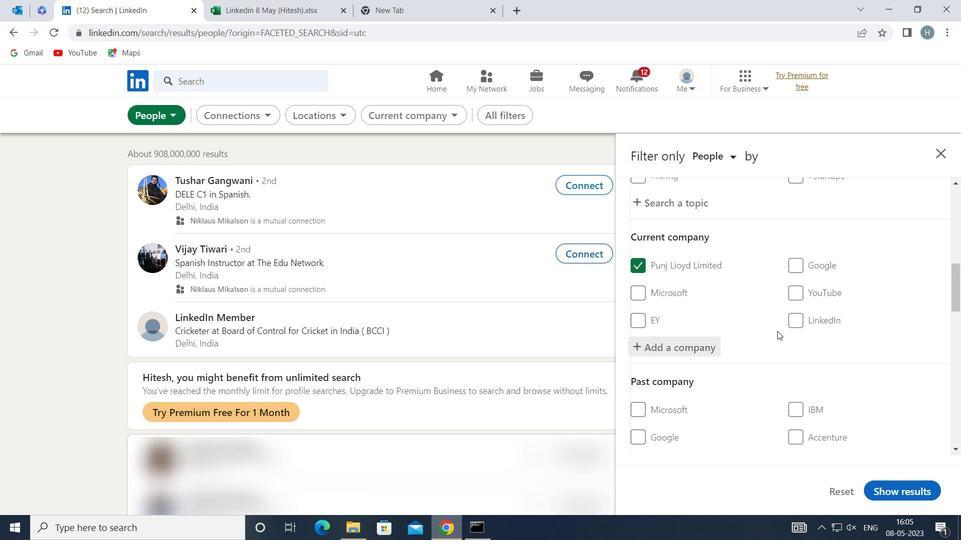 
Action: Mouse moved to (777, 329)
Screenshot: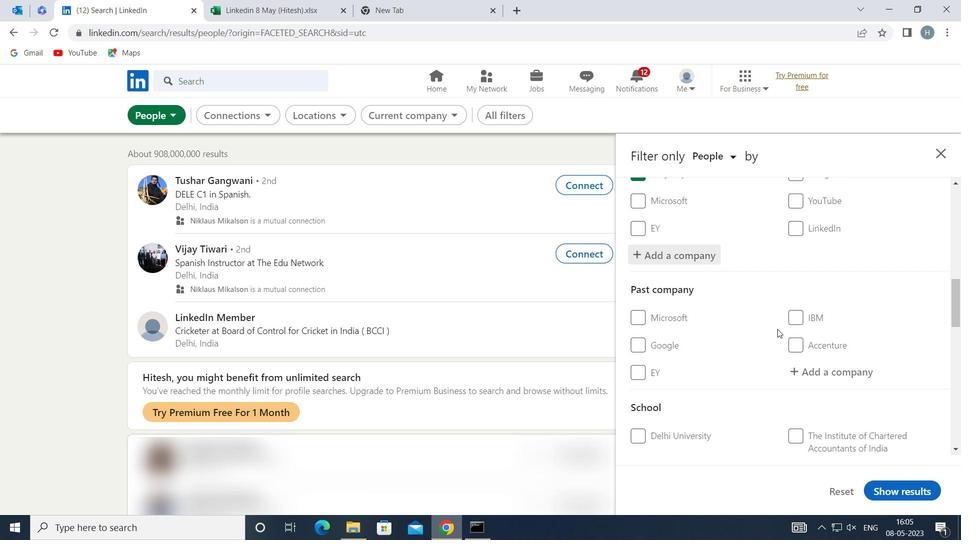 
Action: Mouse scrolled (777, 328) with delta (0, 0)
Screenshot: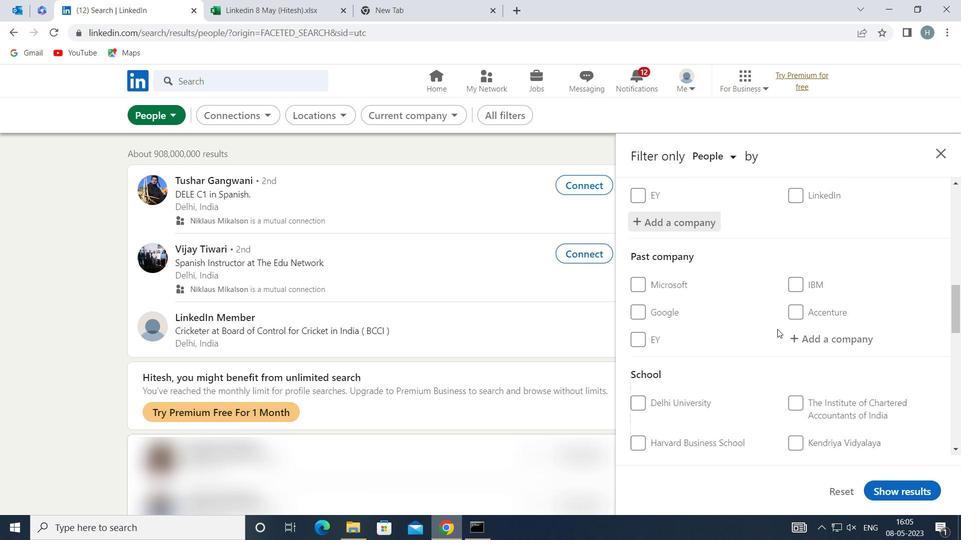 
Action: Mouse scrolled (777, 328) with delta (0, 0)
Screenshot: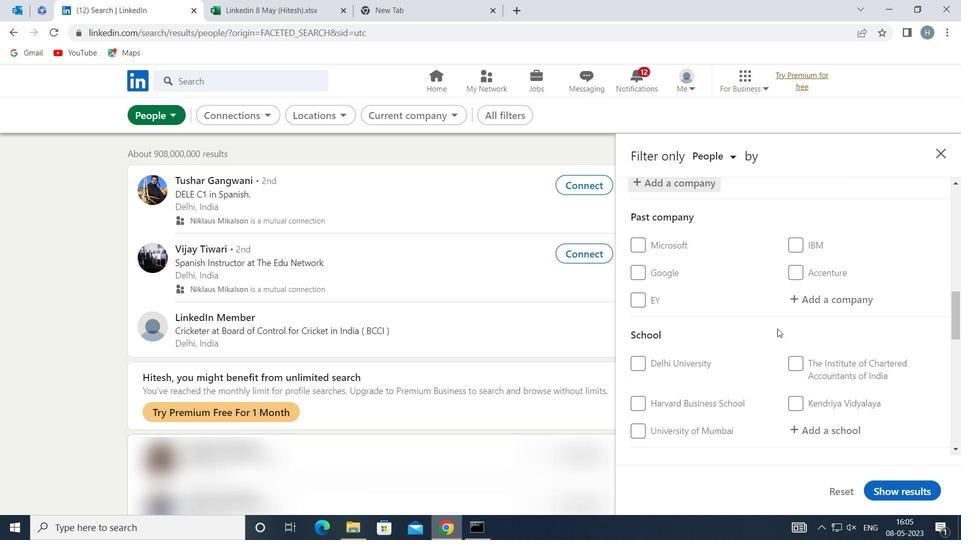 
Action: Mouse moved to (822, 341)
Screenshot: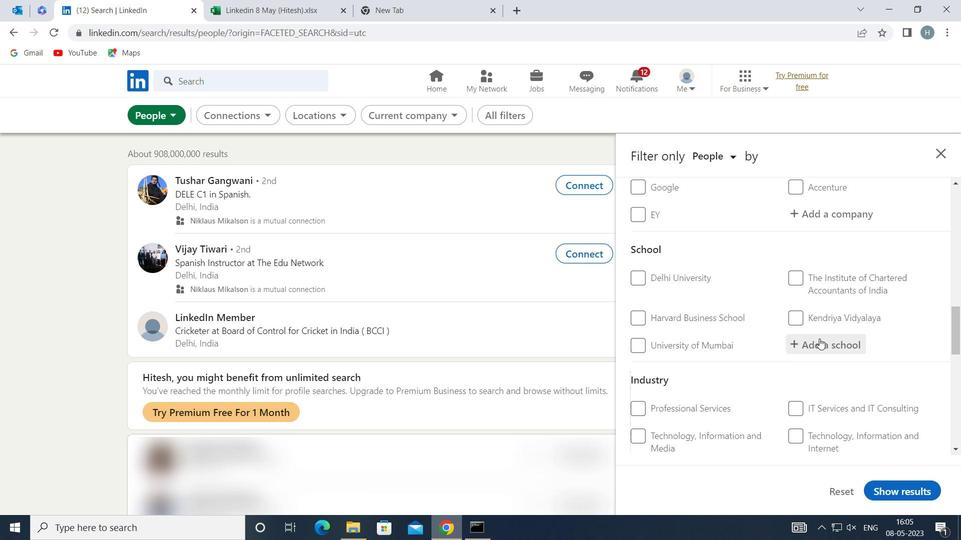 
Action: Mouse pressed left at (822, 341)
Screenshot: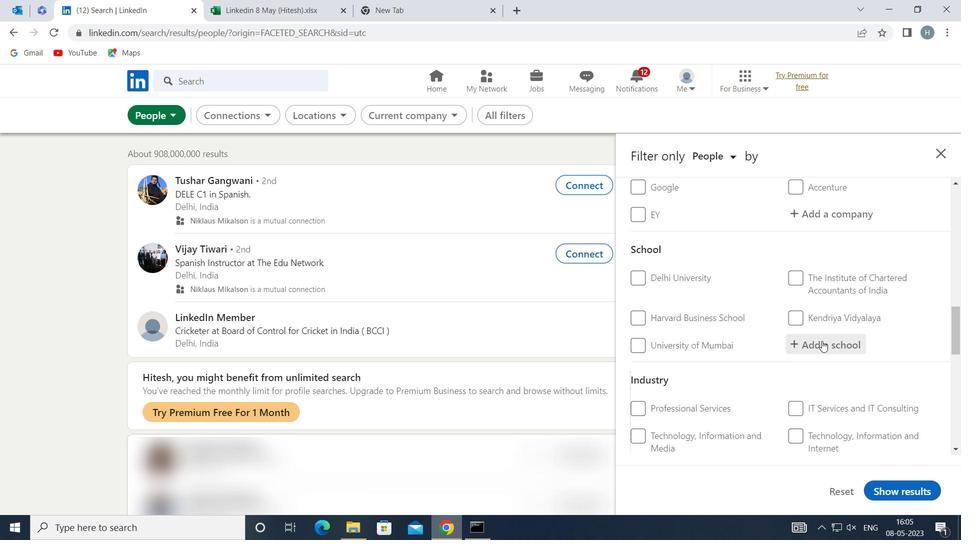 
Action: Key pressed <Key.shift>INSTITUTE<Key.space>OF<Key.space><Key.shift>ENGINN<Key.backspace>EE
Screenshot: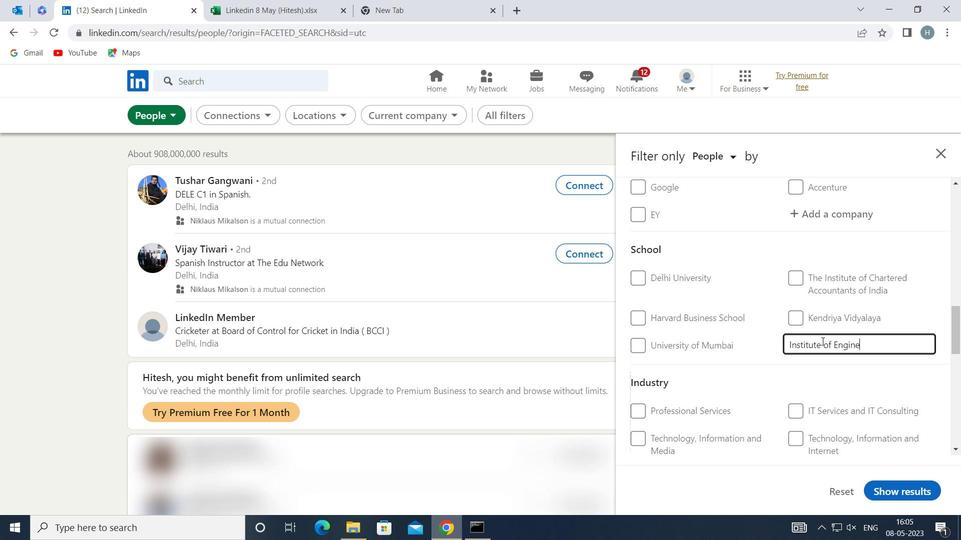 
Action: Mouse moved to (799, 425)
Screenshot: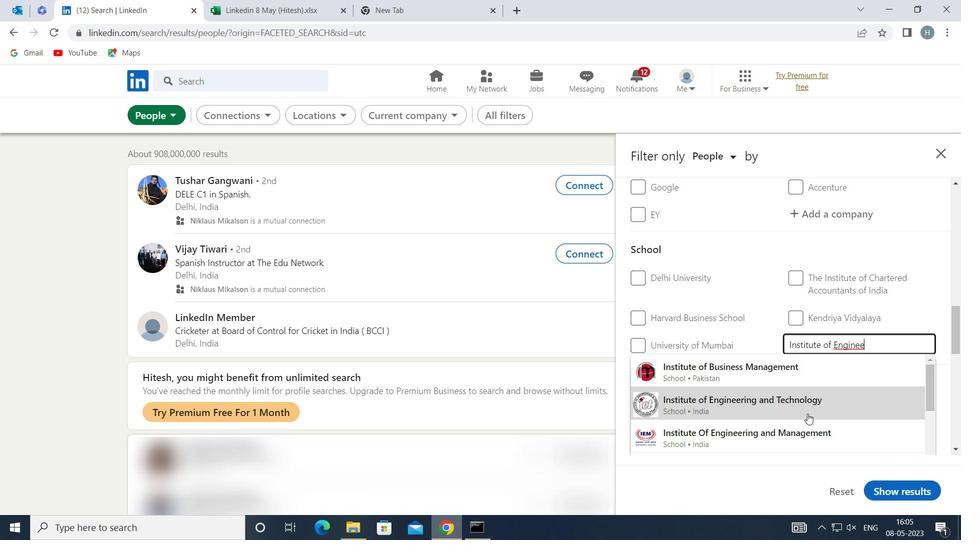 
Action: Mouse pressed left at (799, 425)
Screenshot: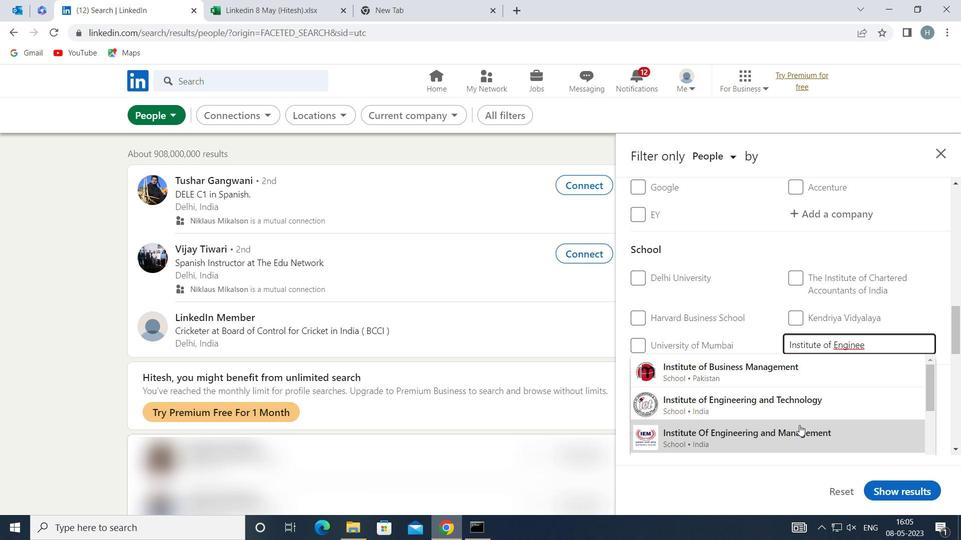
Action: Mouse moved to (777, 353)
Screenshot: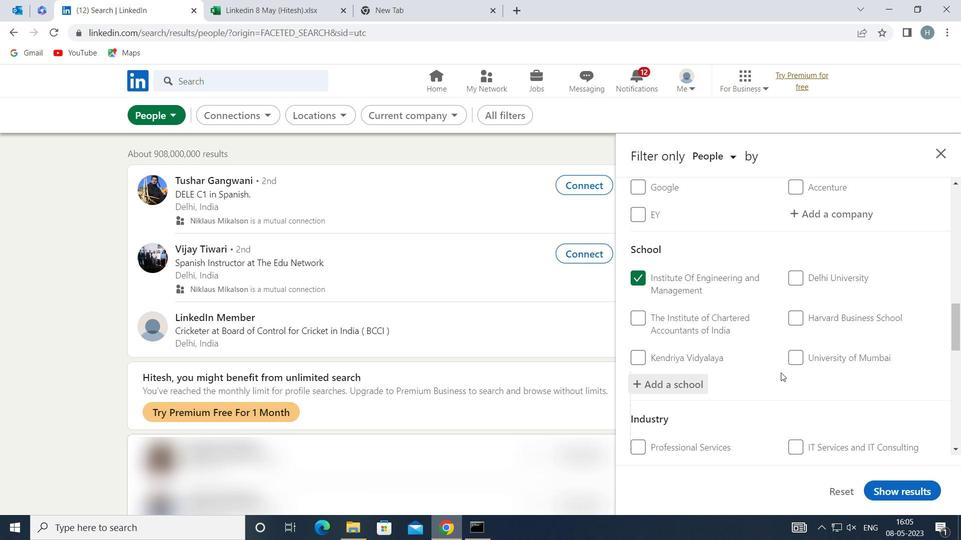 
Action: Mouse scrolled (777, 352) with delta (0, 0)
Screenshot: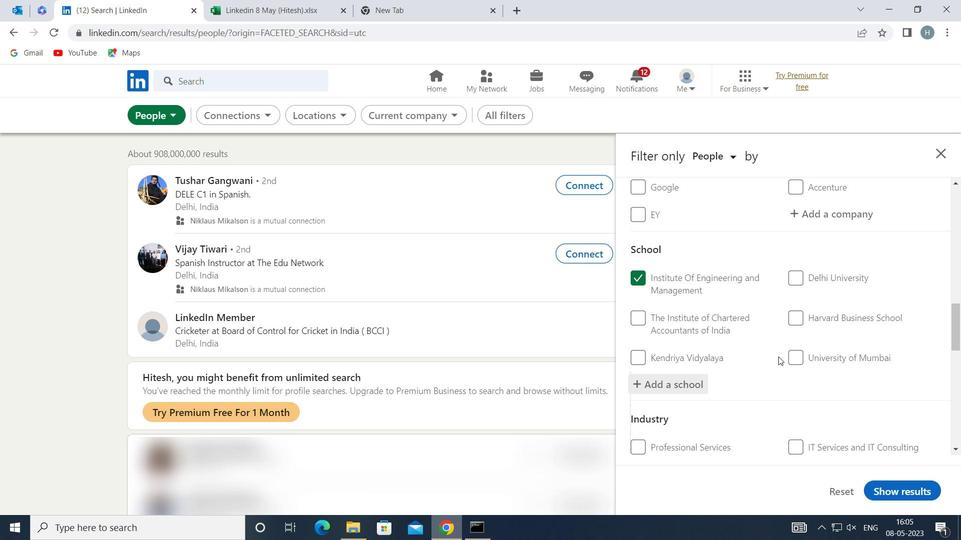 
Action: Mouse moved to (780, 348)
Screenshot: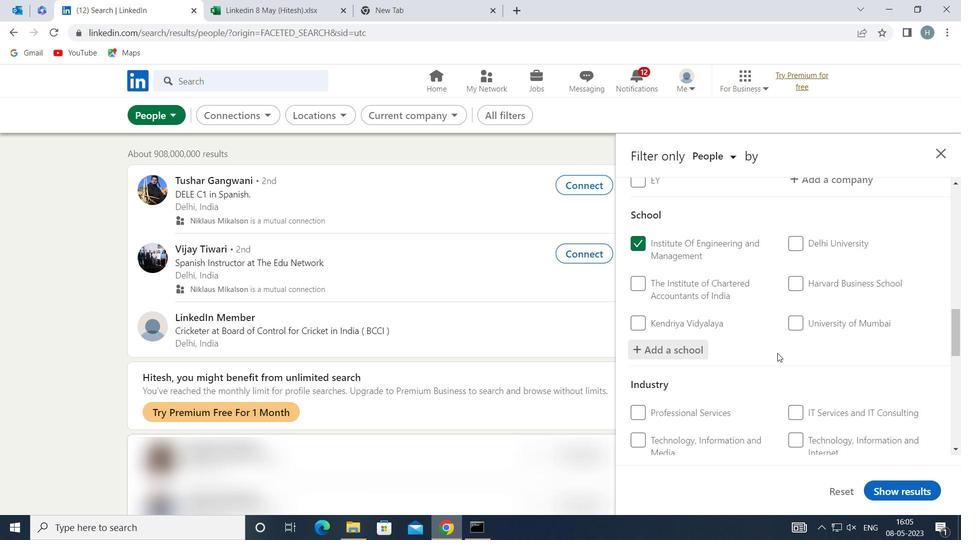 
Action: Mouse scrolled (780, 347) with delta (0, 0)
Screenshot: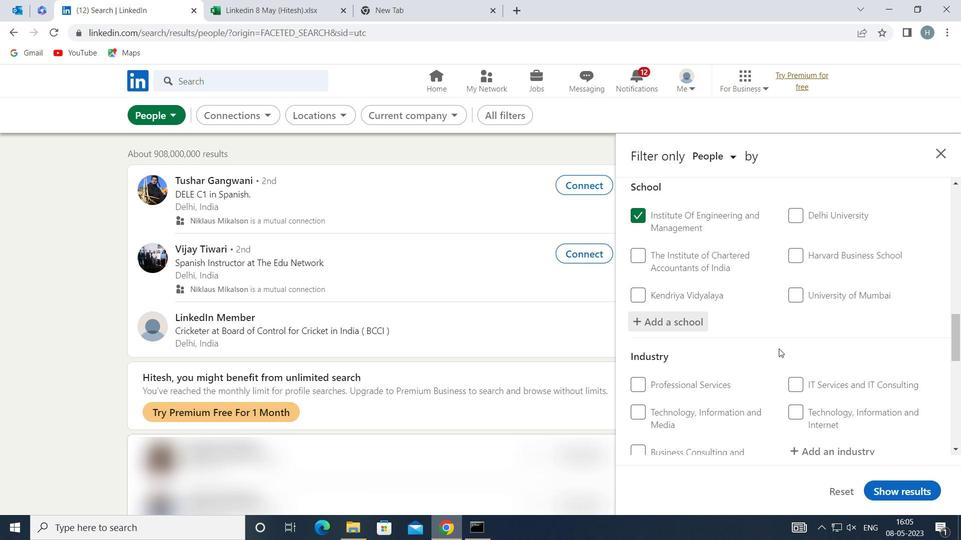 
Action: Mouse moved to (841, 386)
Screenshot: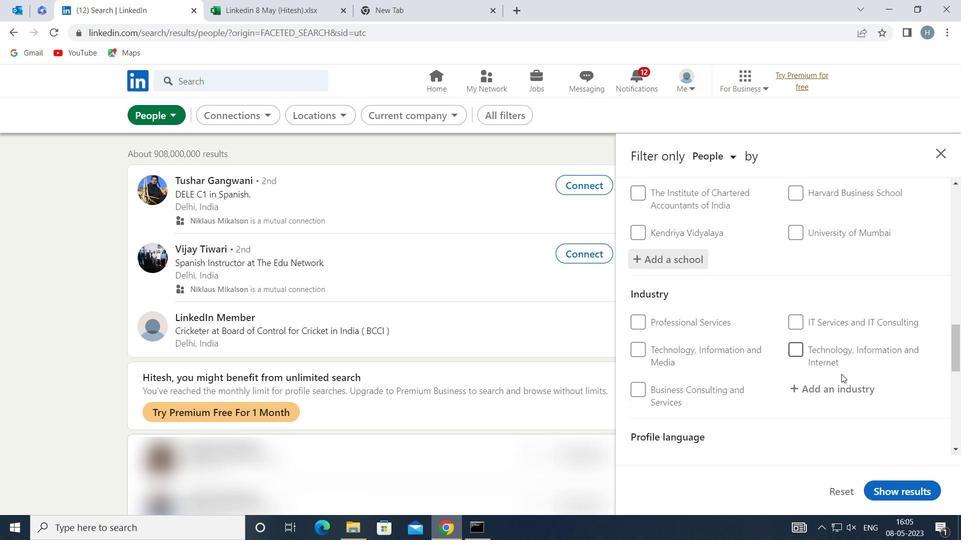 
Action: Mouse pressed left at (841, 386)
Screenshot: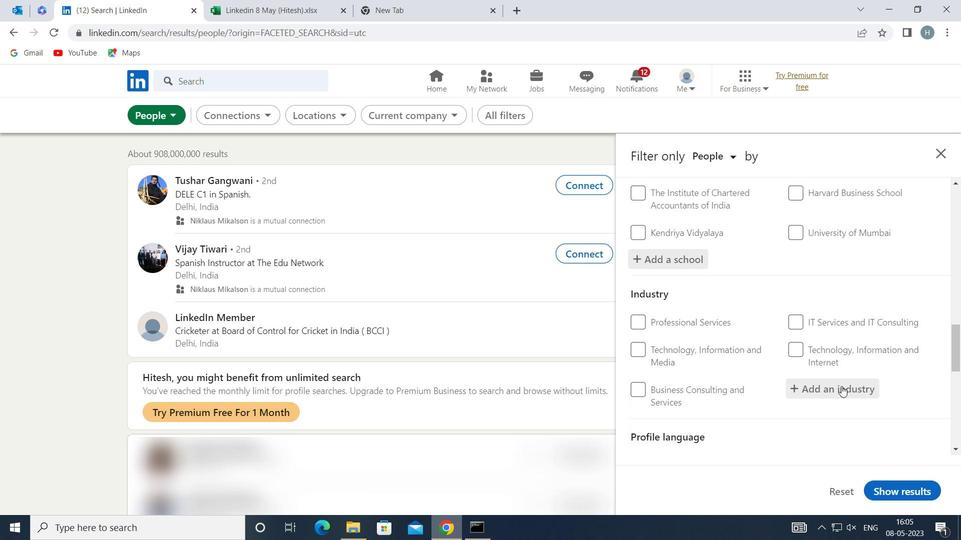 
Action: Key pressed <Key.shift>ANIMAL<Key.space><Key.shift>FEED<Key.space><Key.shift>MA
Screenshot: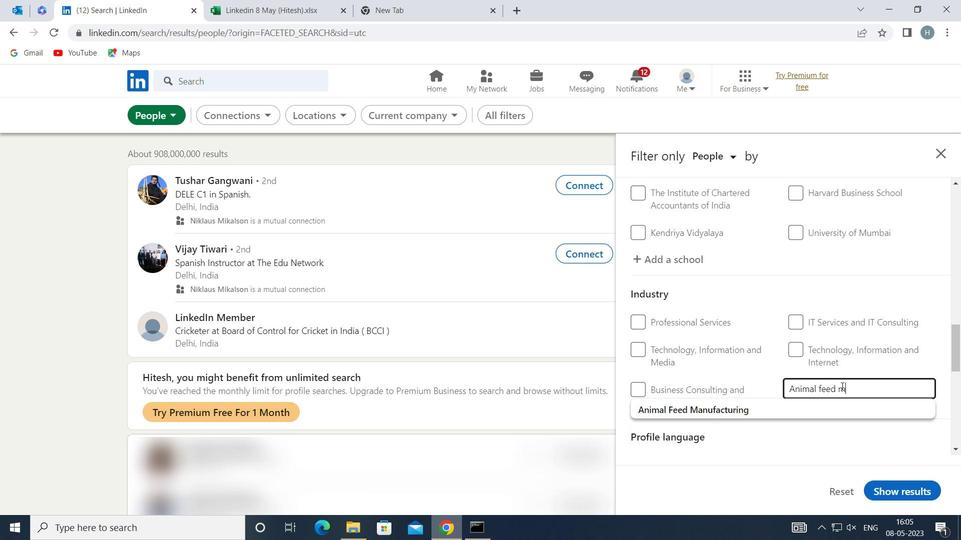
Action: Mouse moved to (791, 411)
Screenshot: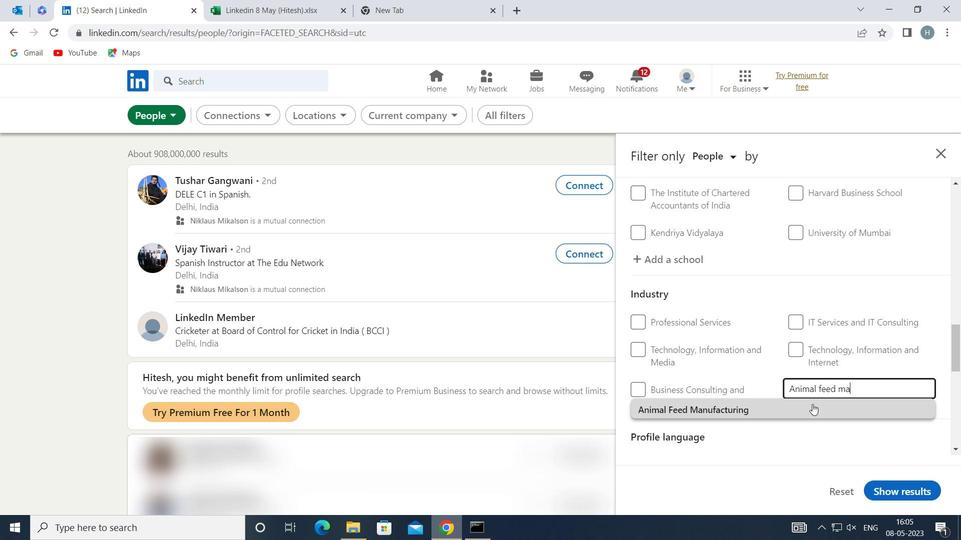 
Action: Mouse pressed left at (791, 411)
Screenshot: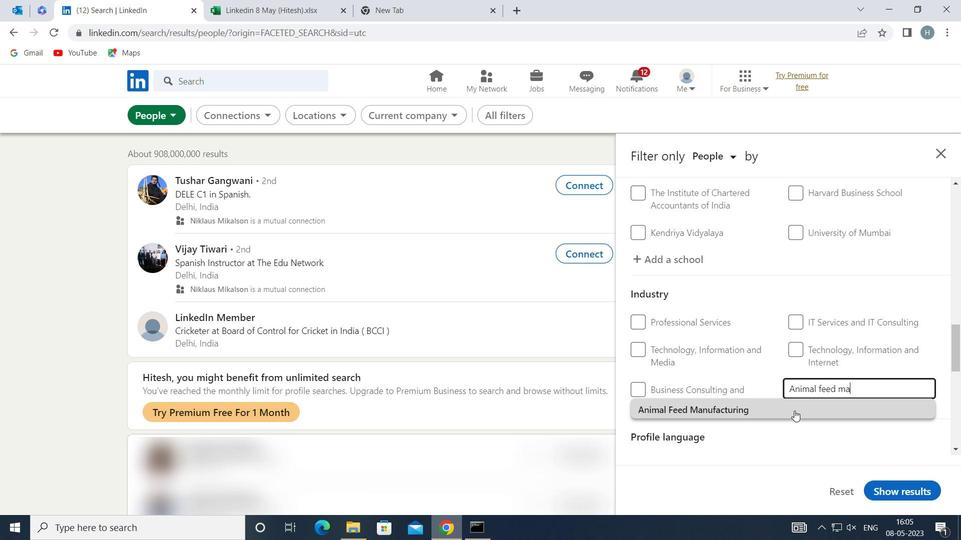 
Action: Mouse moved to (776, 369)
Screenshot: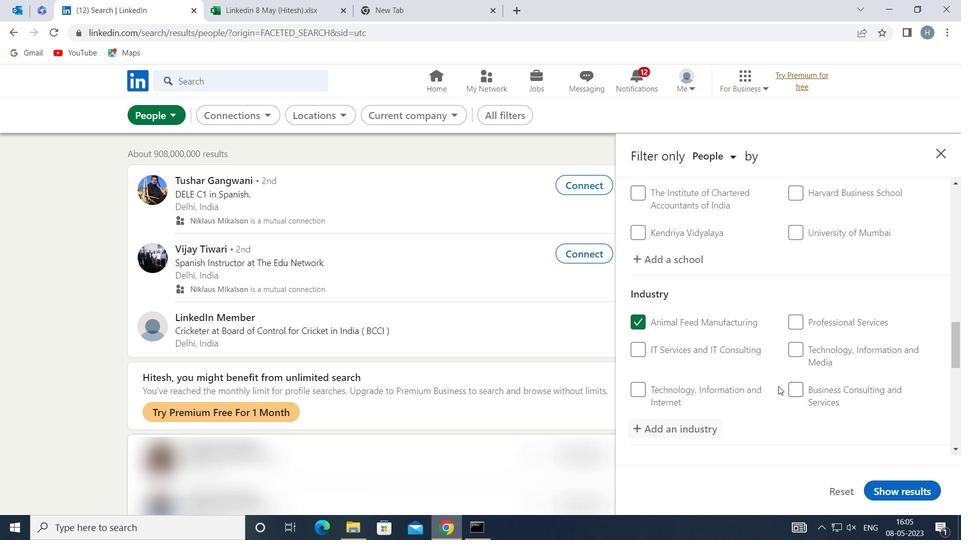 
Action: Mouse scrolled (776, 369) with delta (0, 0)
Screenshot: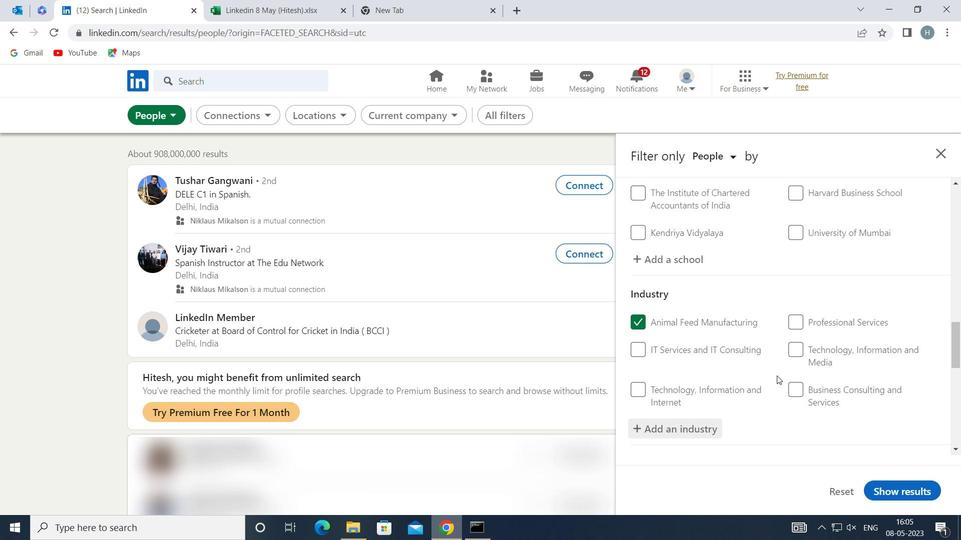 
Action: Mouse scrolled (776, 369) with delta (0, 0)
Screenshot: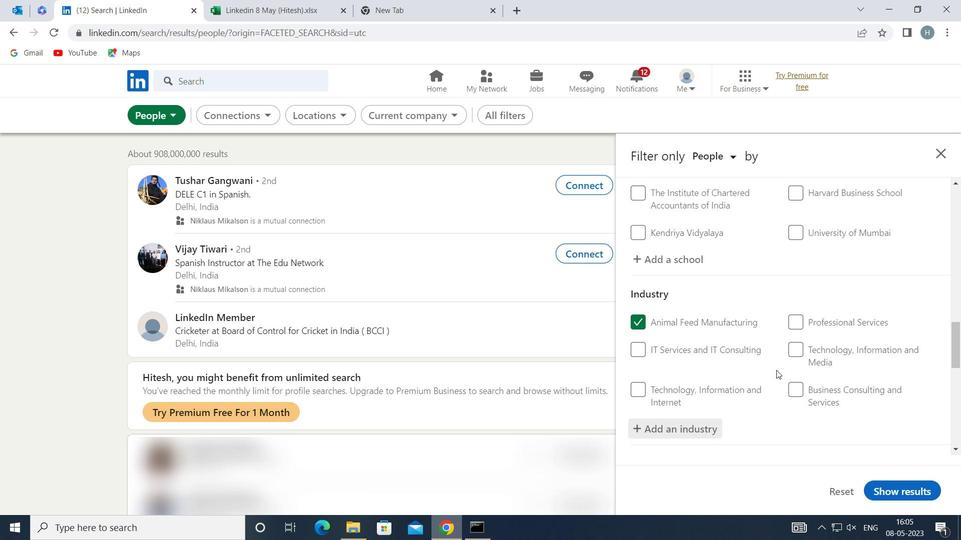
Action: Mouse scrolled (776, 369) with delta (0, 0)
Screenshot: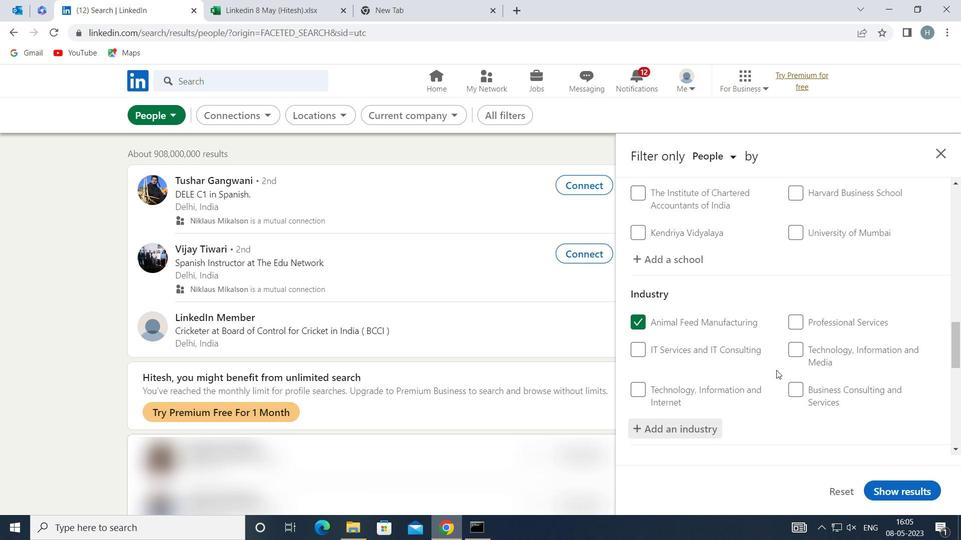 
Action: Mouse moved to (776, 358)
Screenshot: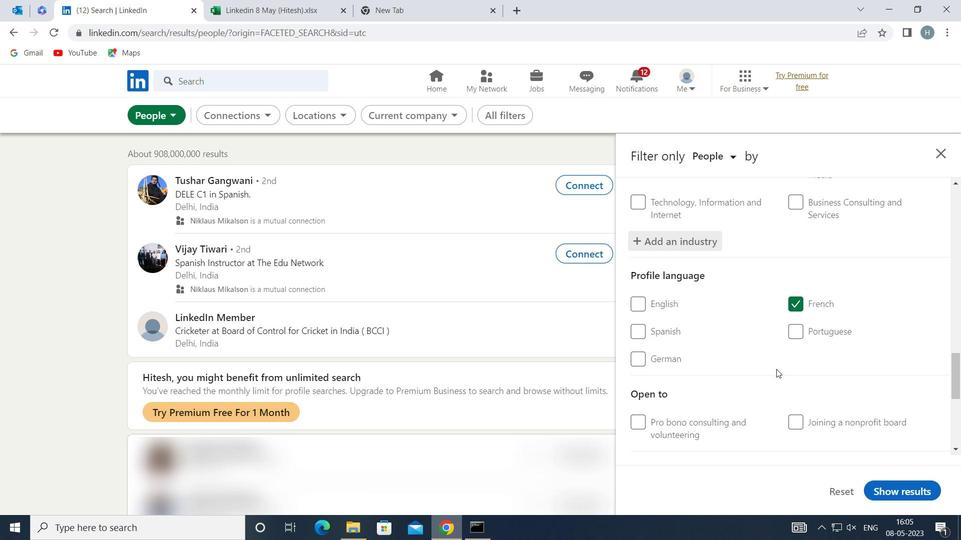 
Action: Mouse scrolled (776, 358) with delta (0, 0)
Screenshot: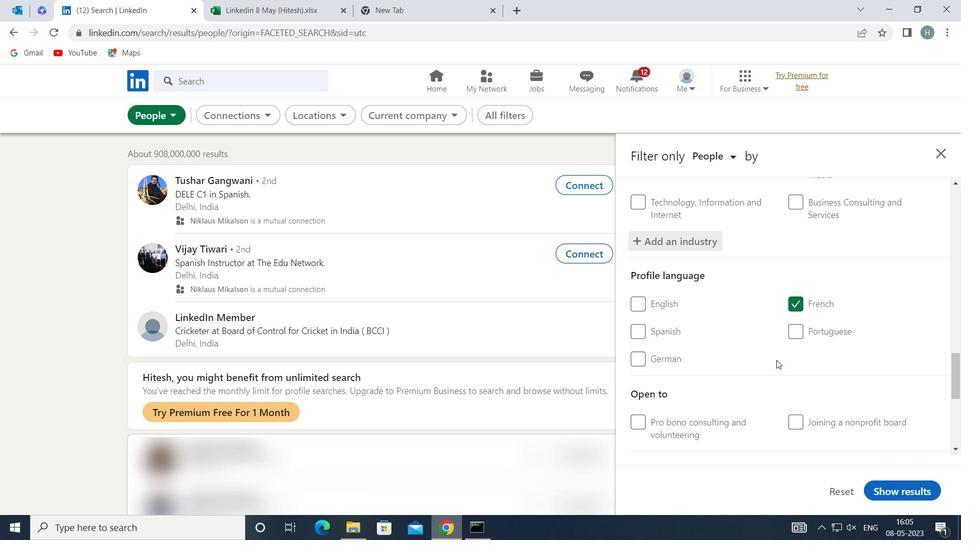 
Action: Mouse moved to (775, 358)
Screenshot: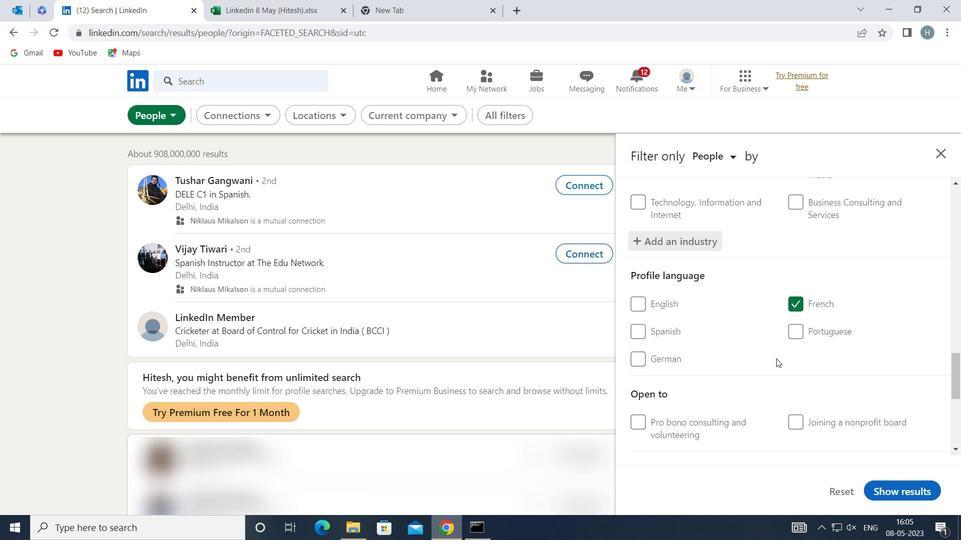 
Action: Mouse scrolled (775, 357) with delta (0, 0)
Screenshot: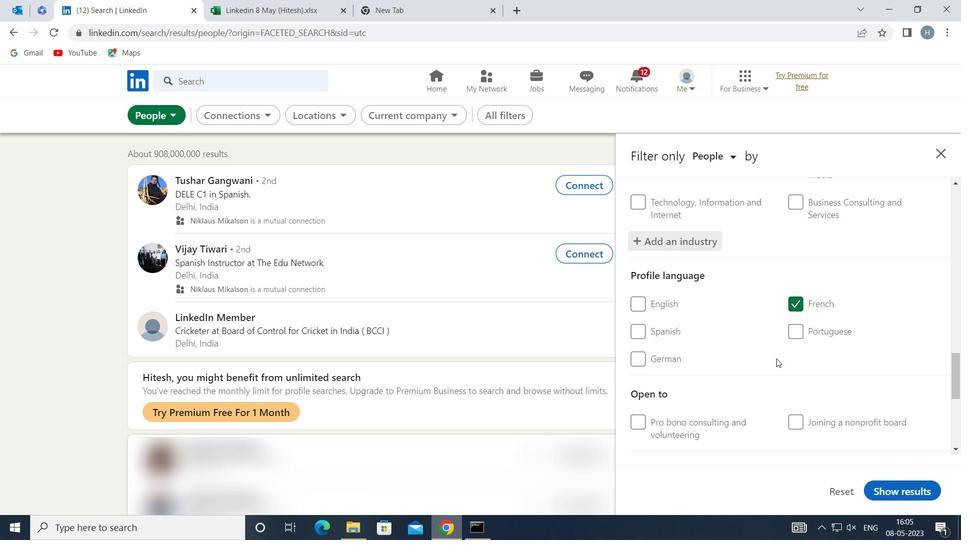 
Action: Mouse moved to (779, 353)
Screenshot: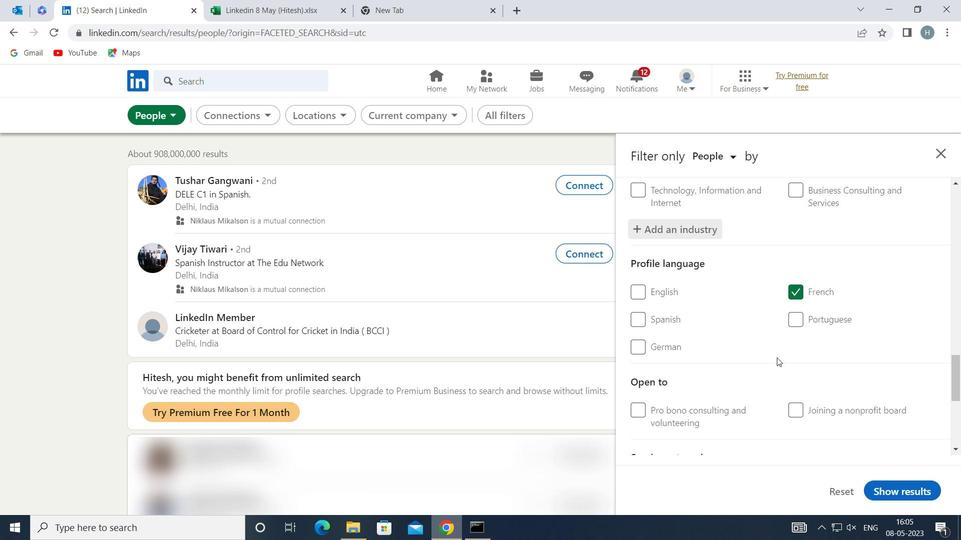 
Action: Mouse scrolled (779, 354) with delta (0, 0)
Screenshot: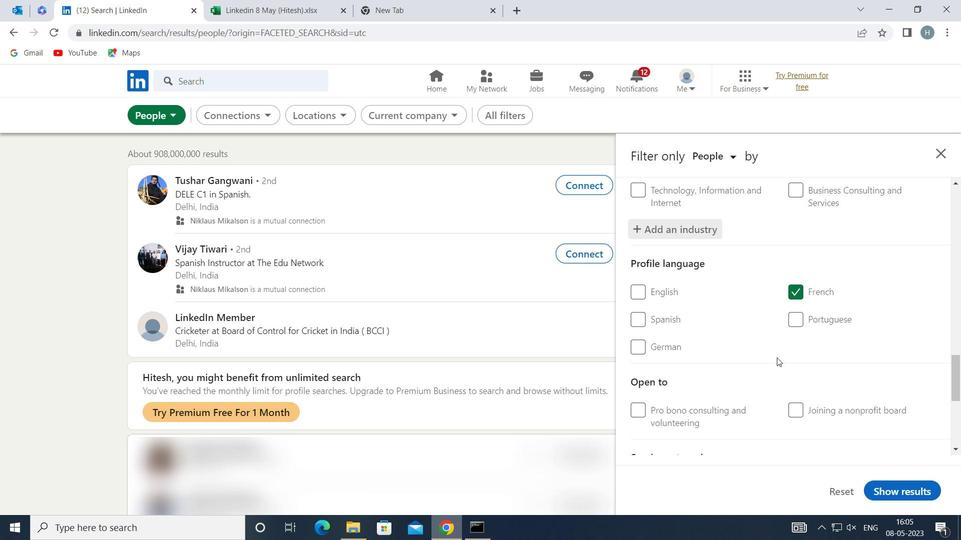 
Action: Mouse scrolled (779, 353) with delta (0, 0)
Screenshot: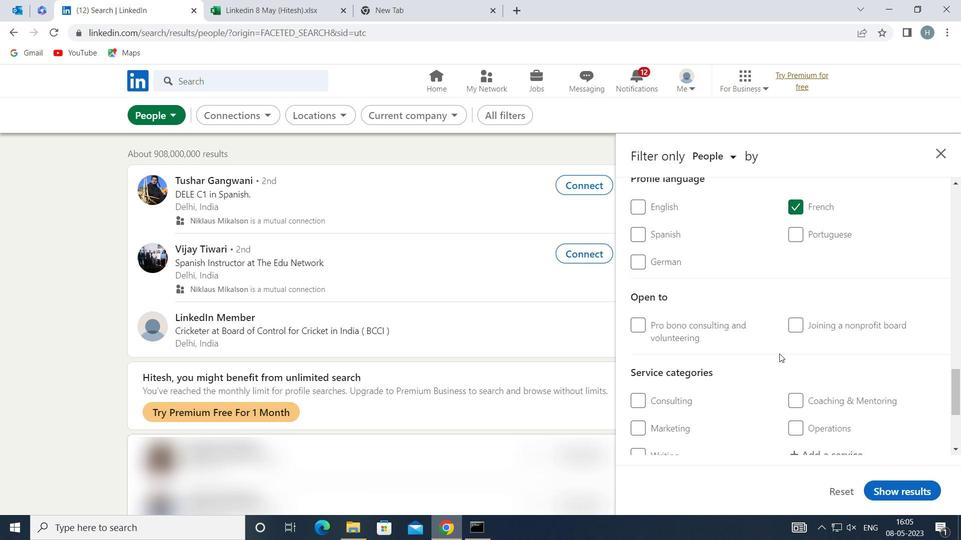 
Action: Mouse moved to (794, 346)
Screenshot: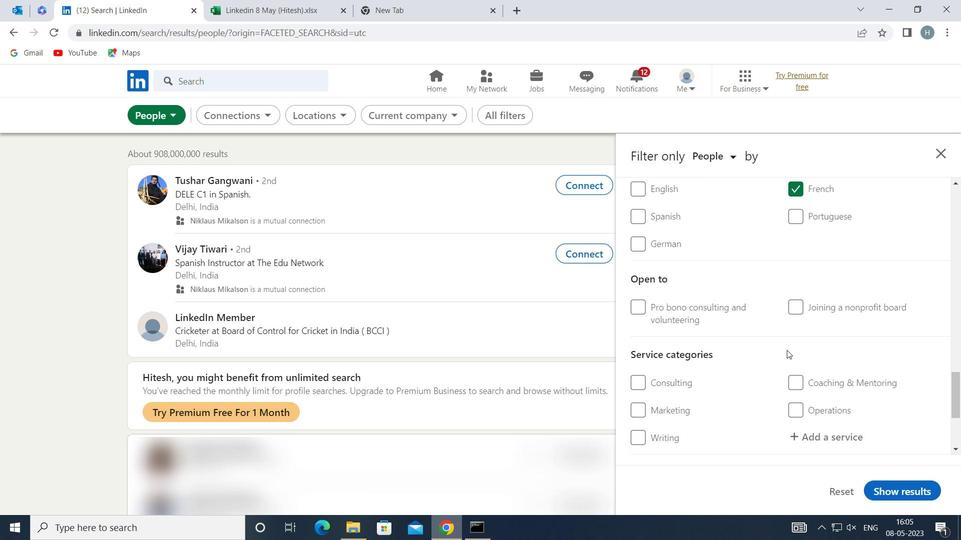 
Action: Mouse scrolled (794, 345) with delta (0, 0)
Screenshot: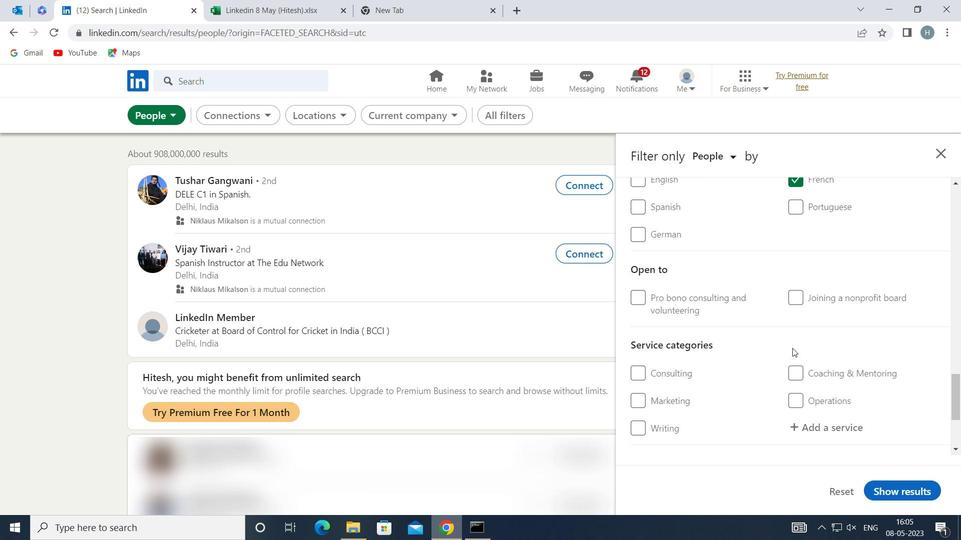 
Action: Mouse scrolled (794, 345) with delta (0, 0)
Screenshot: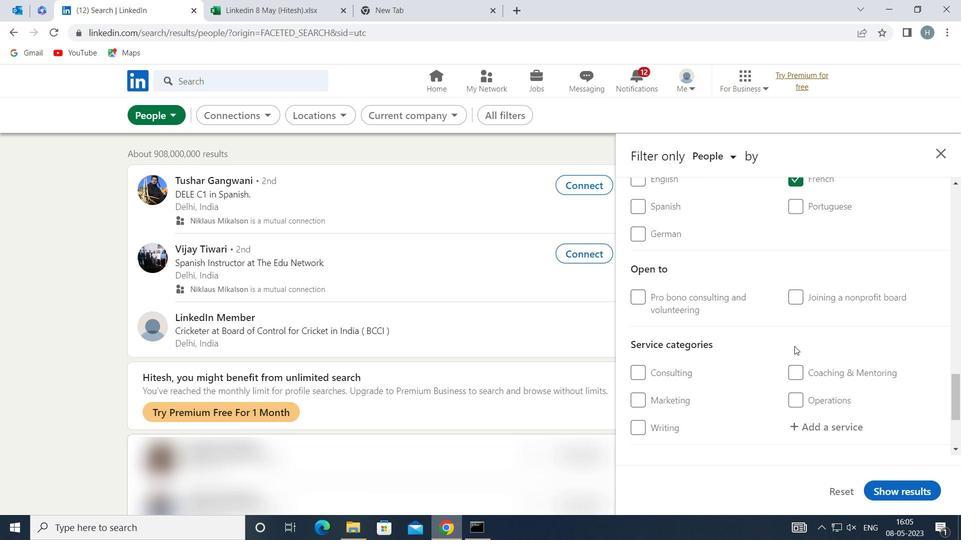 
Action: Mouse moved to (838, 299)
Screenshot: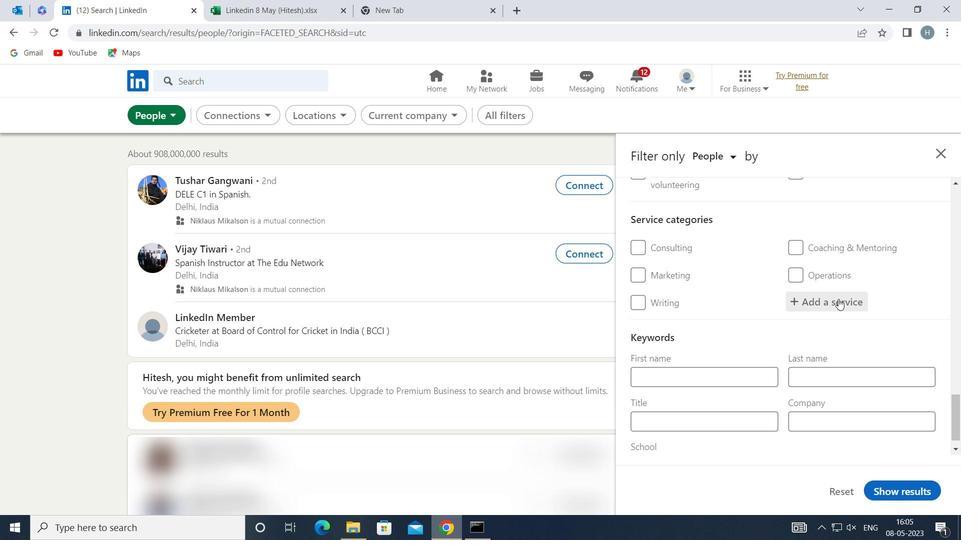 
Action: Mouse pressed left at (838, 299)
Screenshot: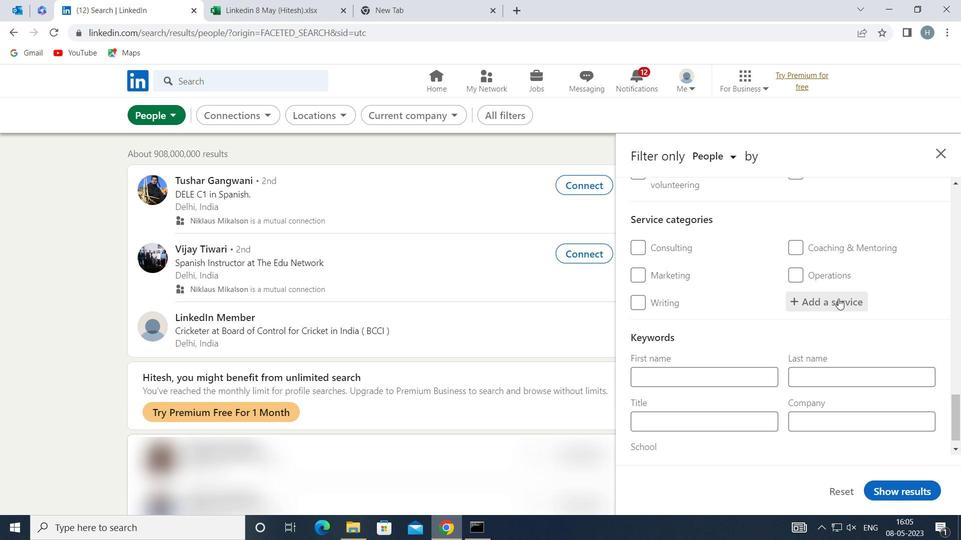 
Action: Key pressed <Key.shift>PRODUCT<Key.space><Key.shift>MARKETING
Screenshot: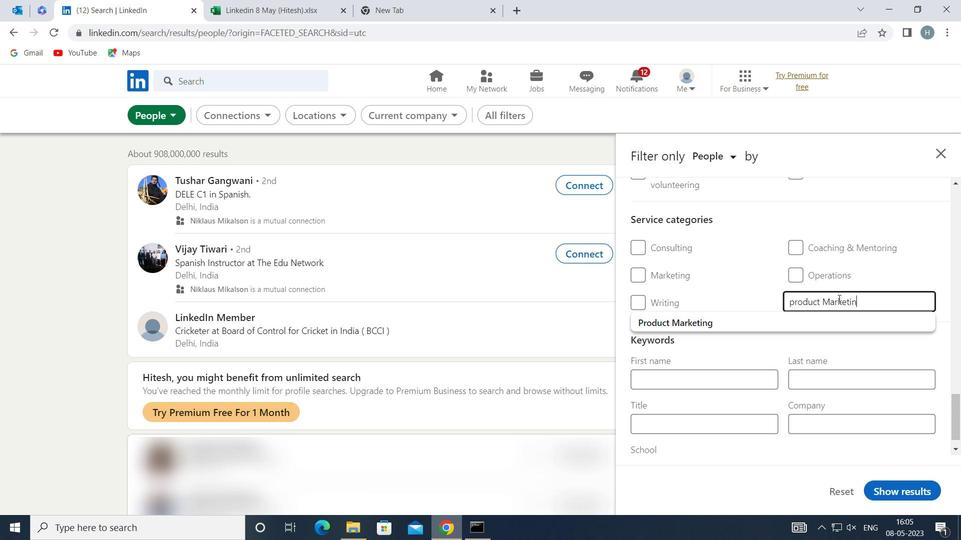 
Action: Mouse moved to (750, 324)
Screenshot: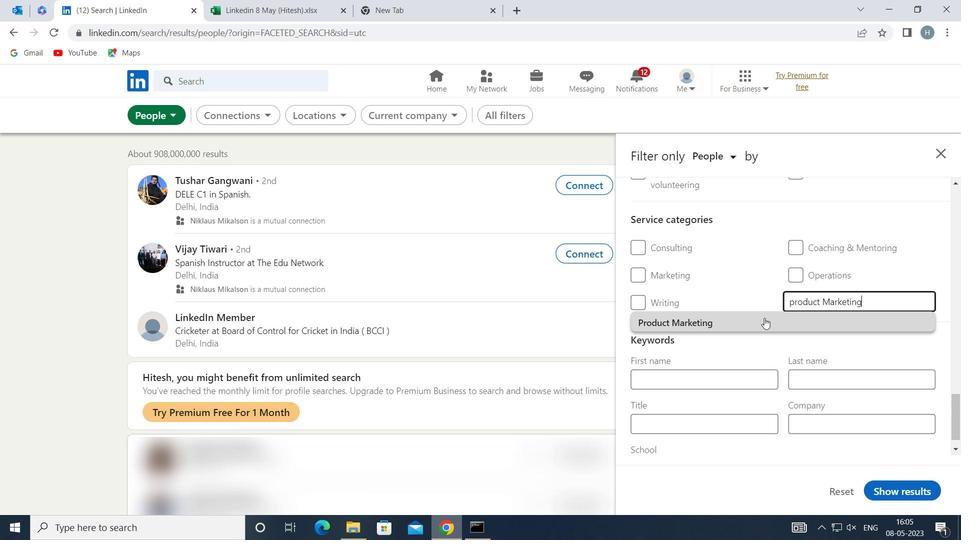 
Action: Mouse pressed left at (750, 324)
Screenshot: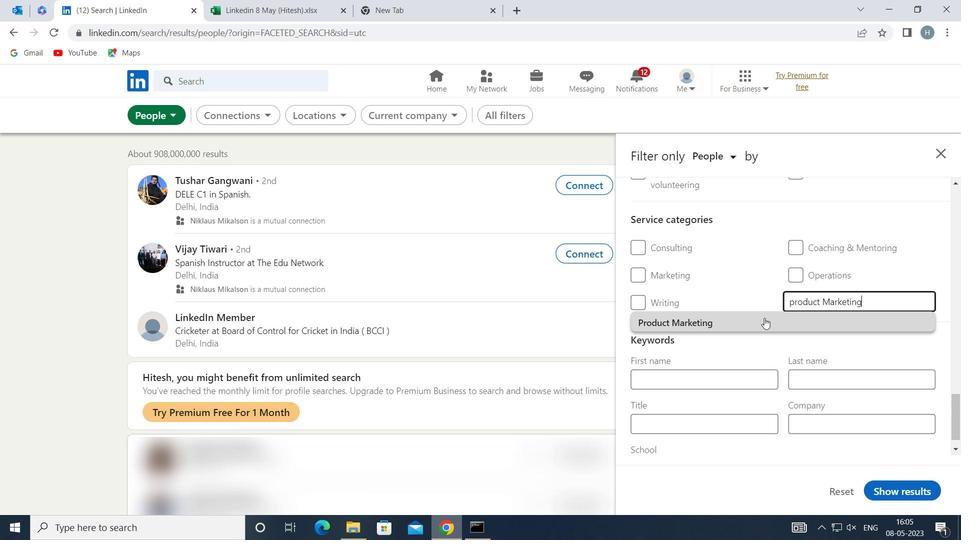 
Action: Mouse moved to (757, 307)
Screenshot: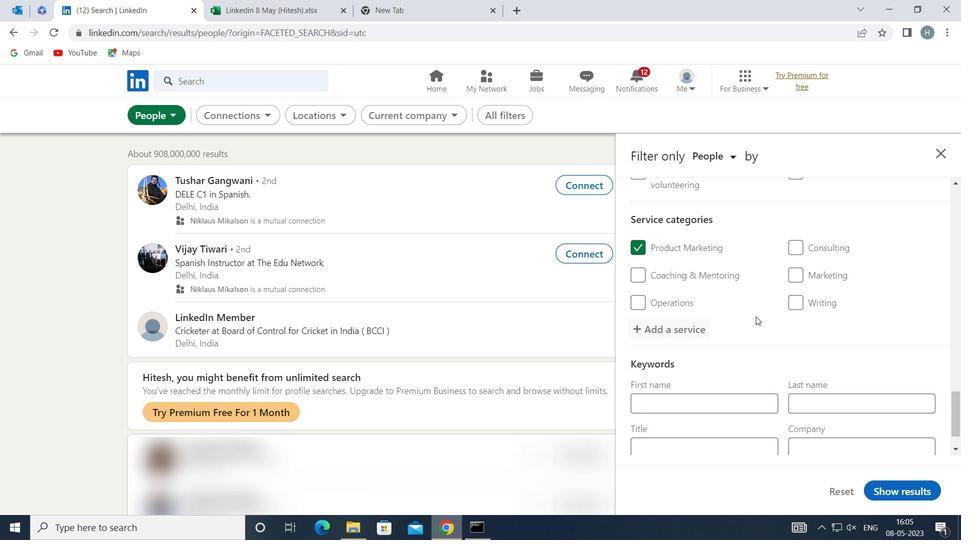 
Action: Mouse scrolled (757, 306) with delta (0, 0)
Screenshot: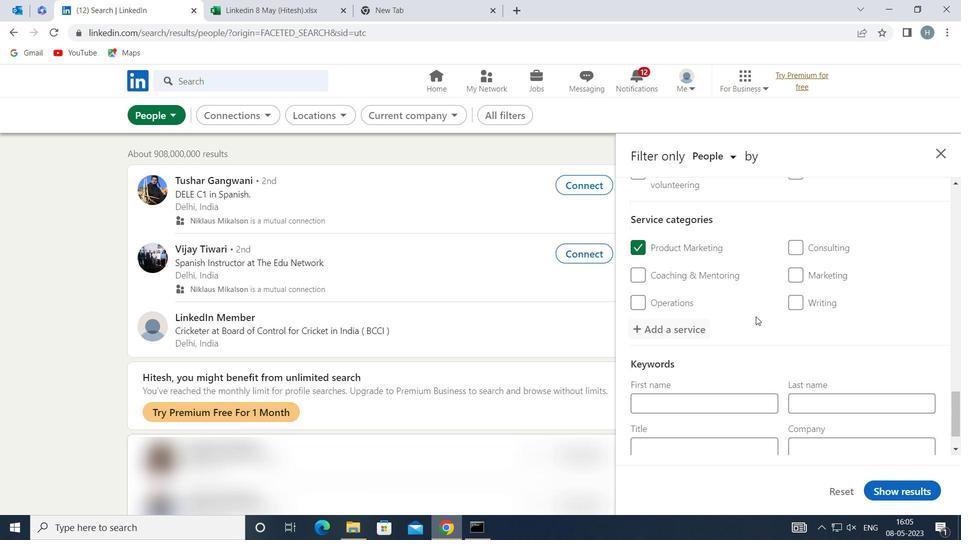 
Action: Mouse moved to (757, 306)
Screenshot: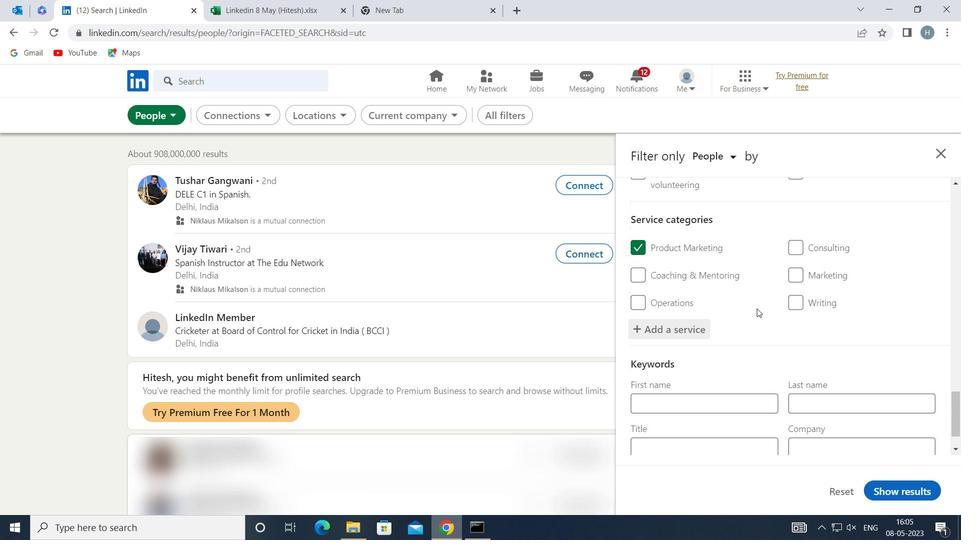 
Action: Mouse scrolled (757, 306) with delta (0, 0)
Screenshot: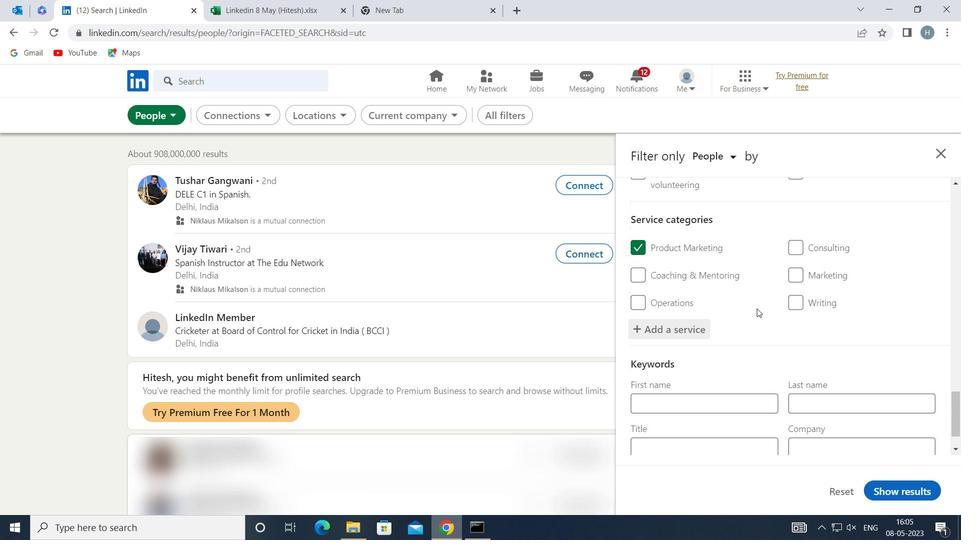 
Action: Mouse scrolled (757, 306) with delta (0, 0)
Screenshot: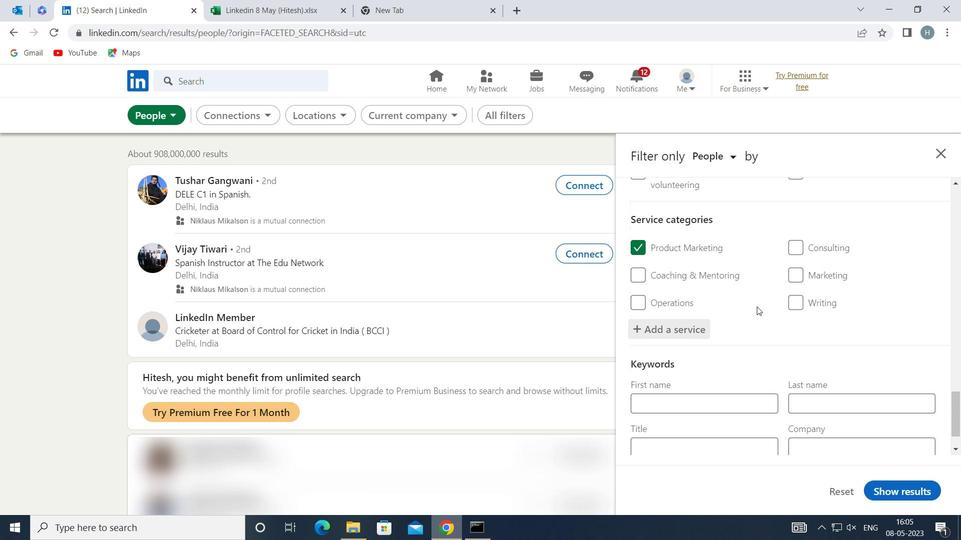 
Action: Mouse scrolled (757, 306) with delta (0, 0)
Screenshot: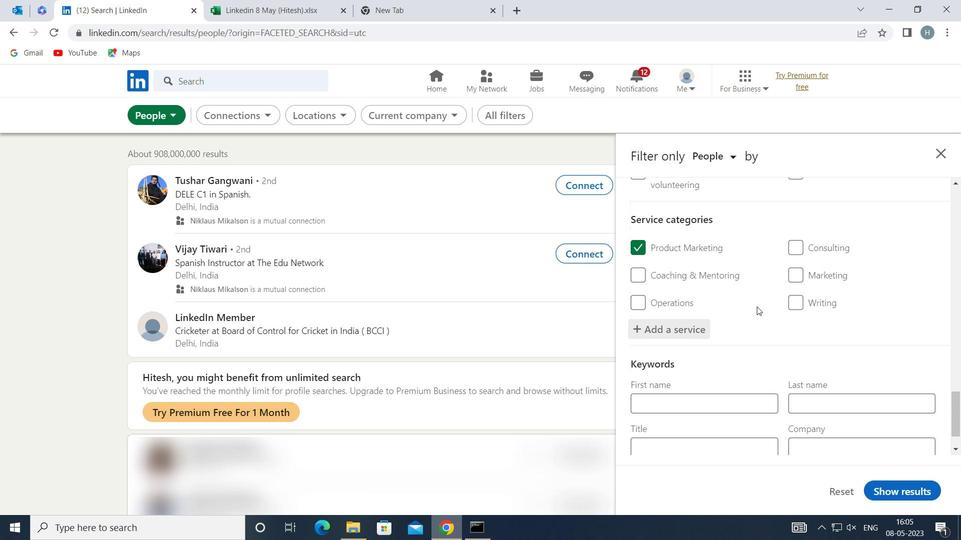 
Action: Mouse moved to (759, 321)
Screenshot: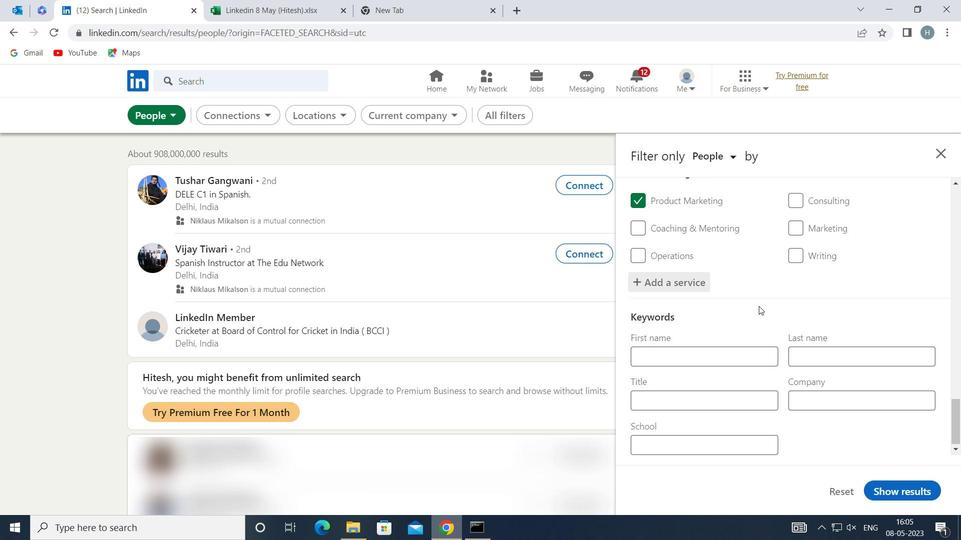 
Action: Mouse scrolled (759, 320) with delta (0, 0)
Screenshot: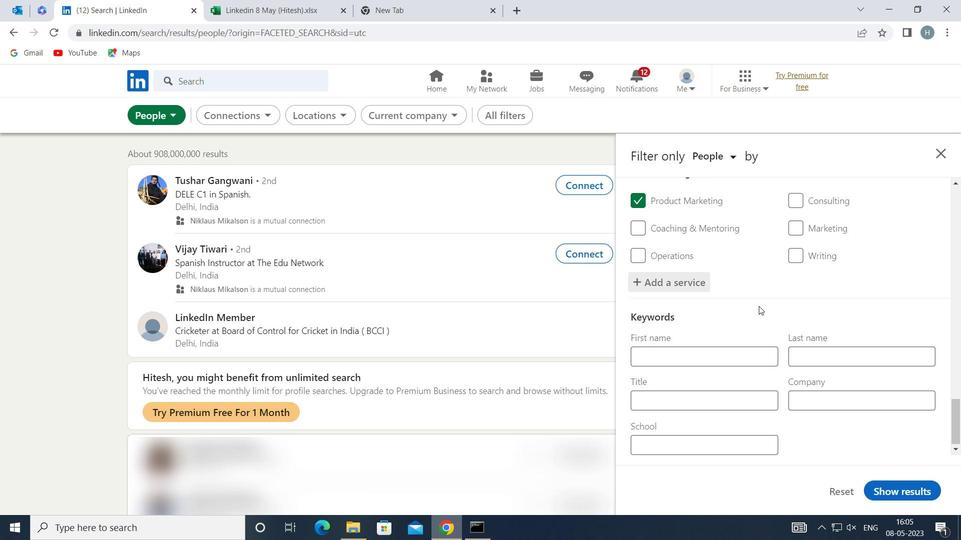 
Action: Mouse moved to (759, 335)
Screenshot: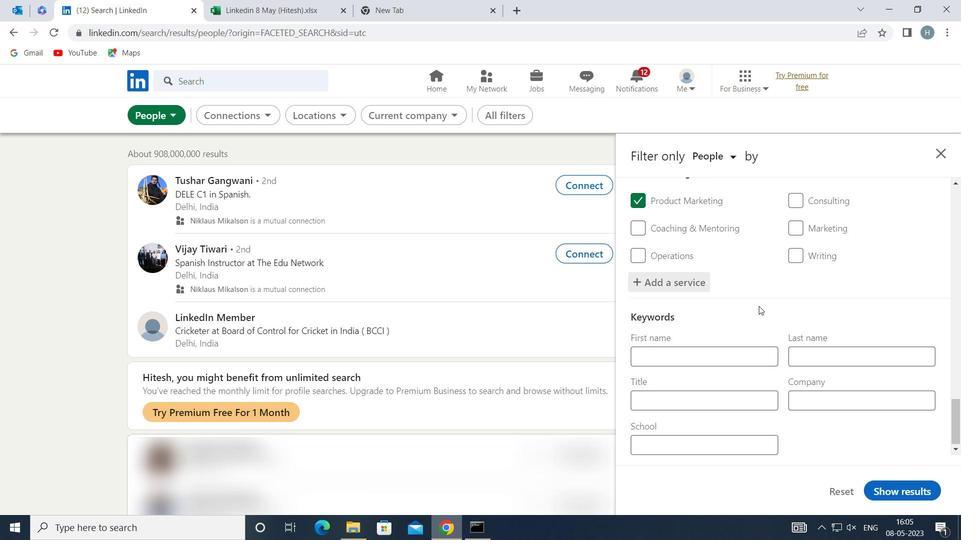 
Action: Mouse scrolled (759, 335) with delta (0, 0)
Screenshot: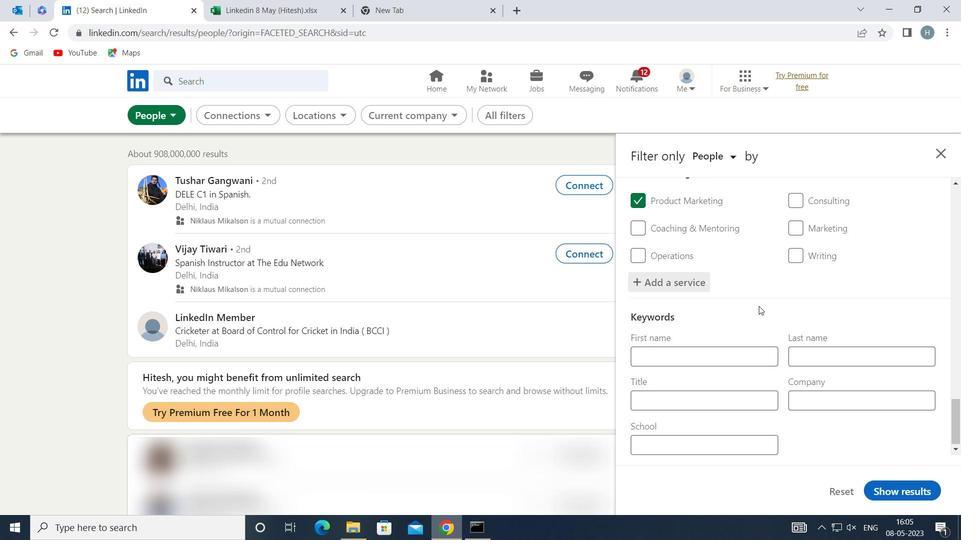 
Action: Mouse moved to (752, 394)
Screenshot: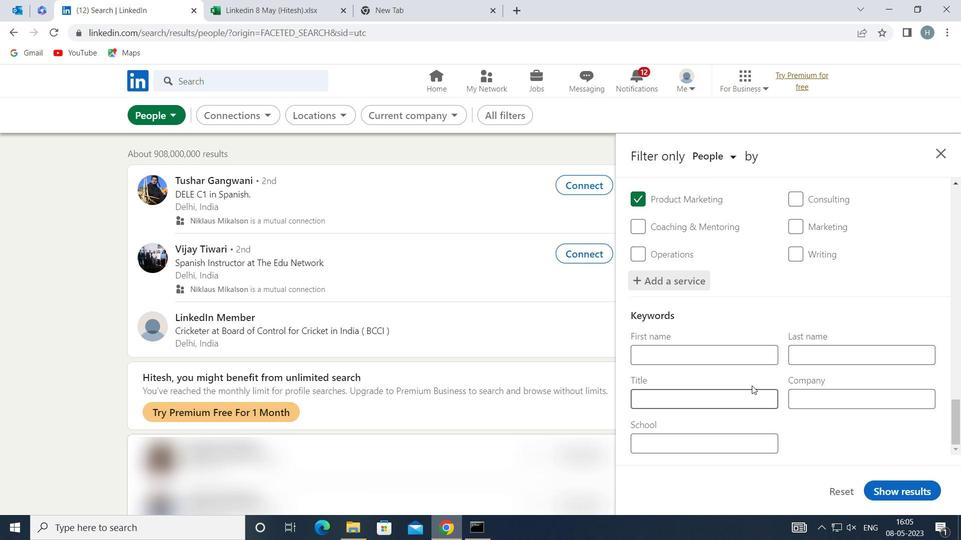 
Action: Mouse pressed left at (752, 394)
Screenshot: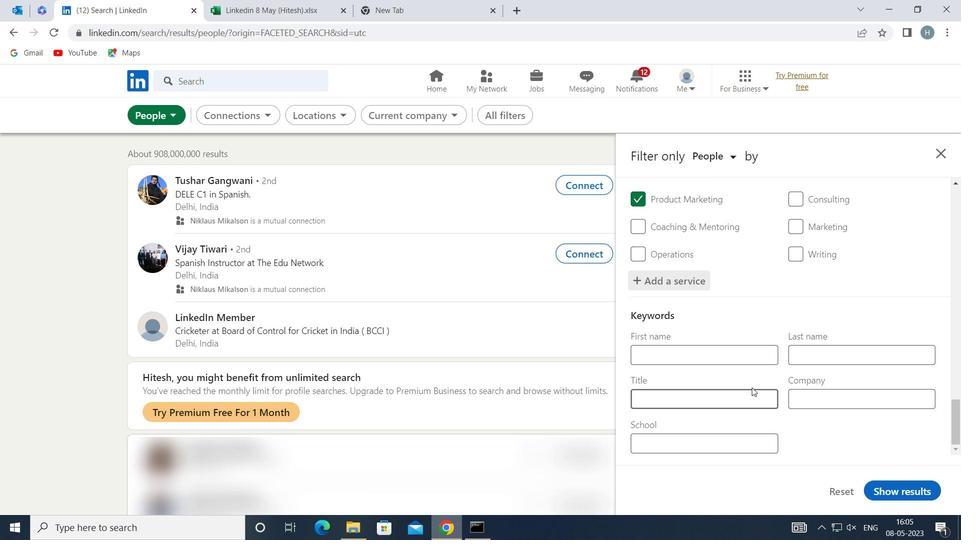 
Action: Key pressed <Key.shift>ASSISTANT<Key.space><Key.shift>ENGINEER
Screenshot: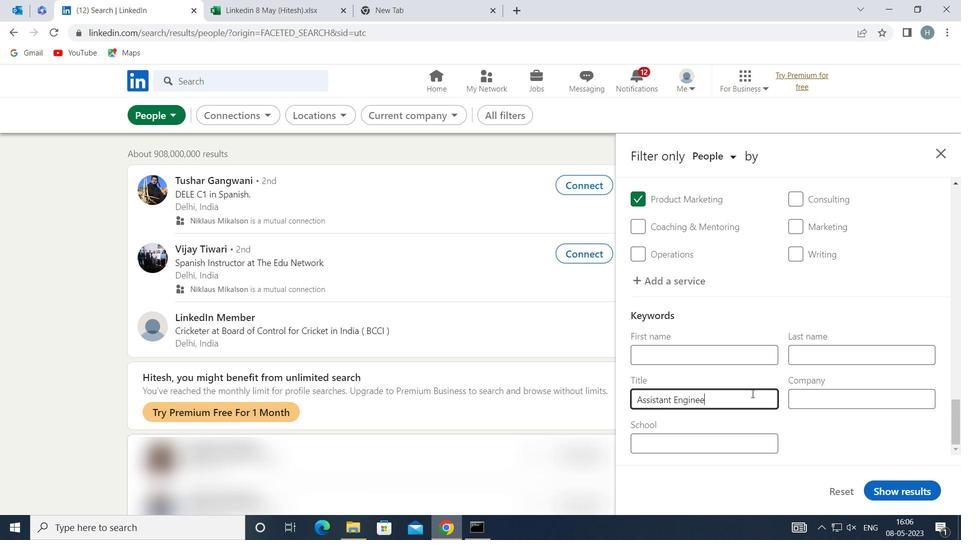 
Action: Mouse moved to (913, 492)
Screenshot: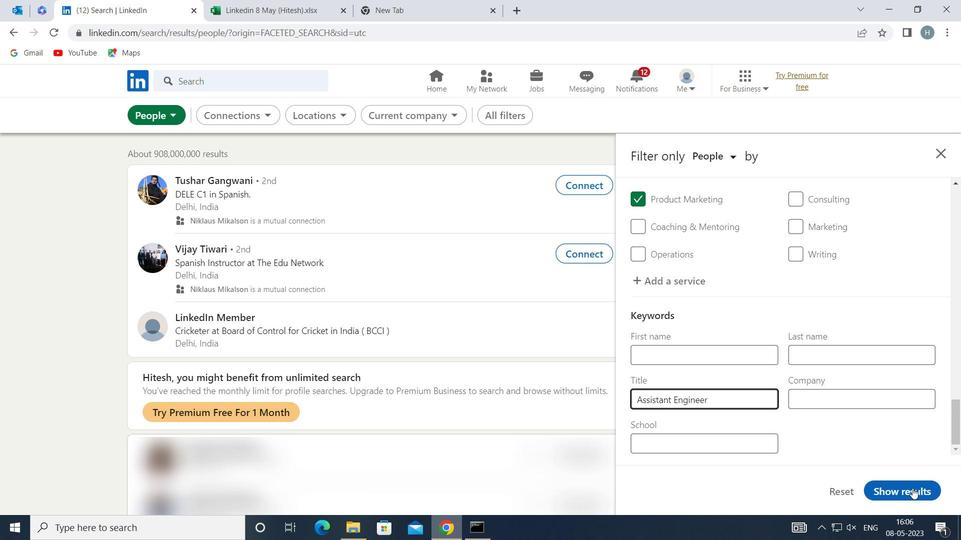 
Action: Mouse pressed left at (913, 492)
Screenshot: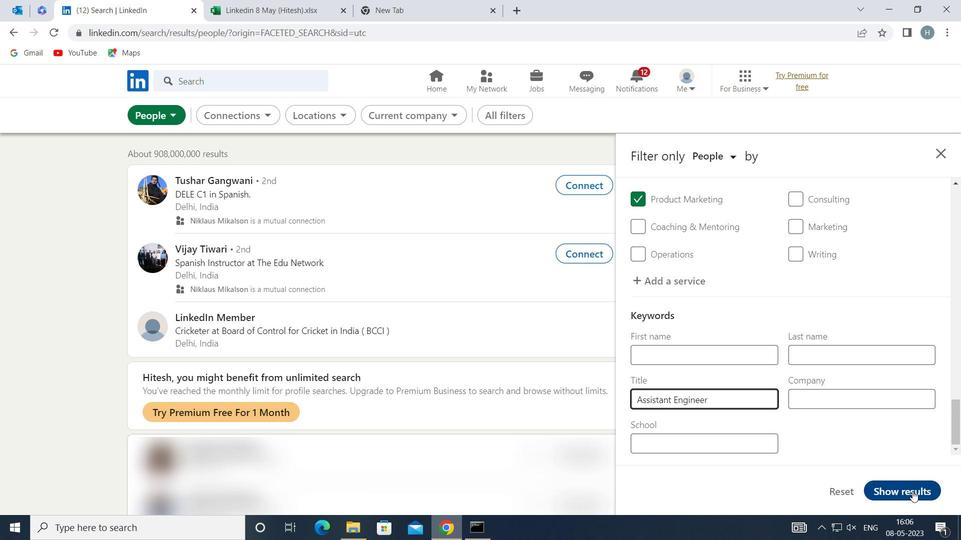 
Action: Mouse moved to (705, 320)
Screenshot: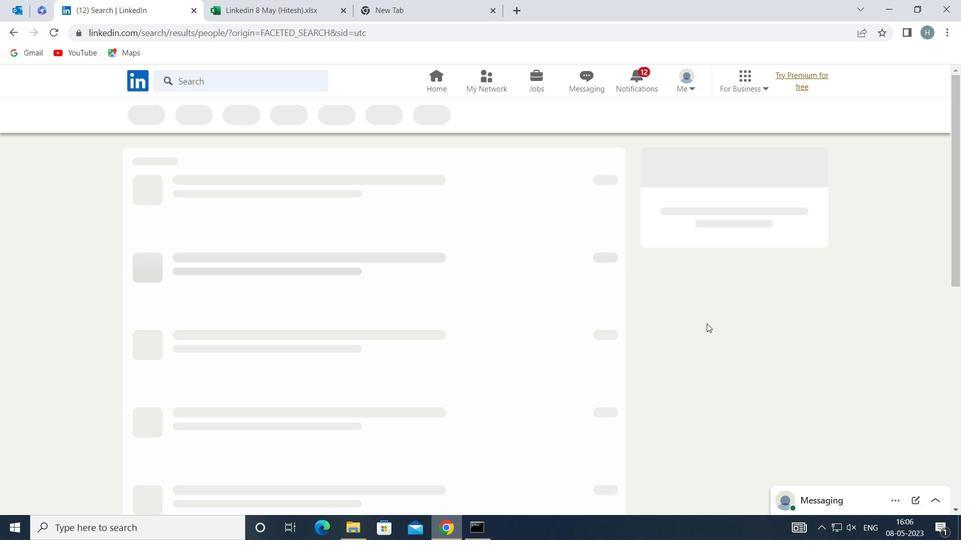 
